 Task: Arrange a 45-minute transportation logistics review for a festival.
Action: Mouse moved to (75, 111)
Screenshot: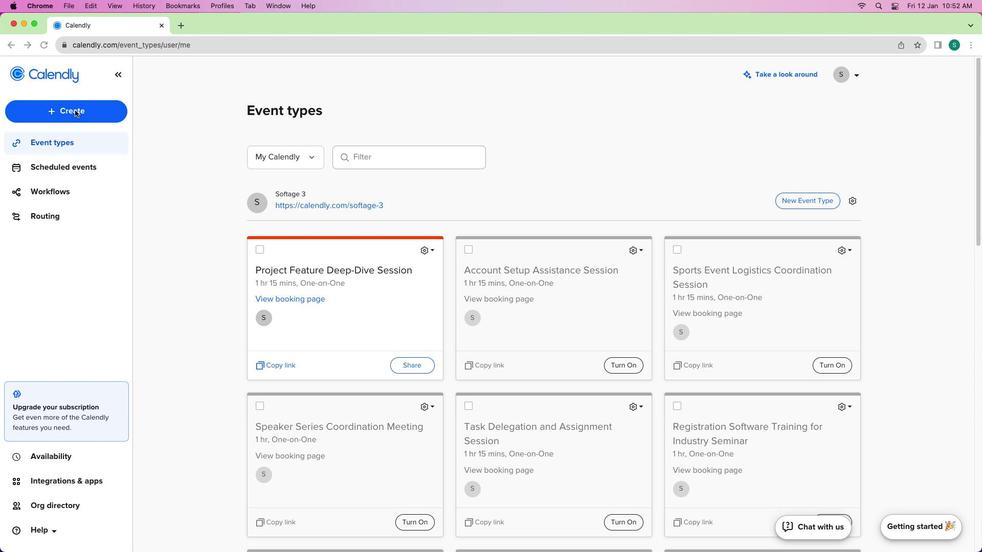 
Action: Mouse pressed left at (75, 111)
Screenshot: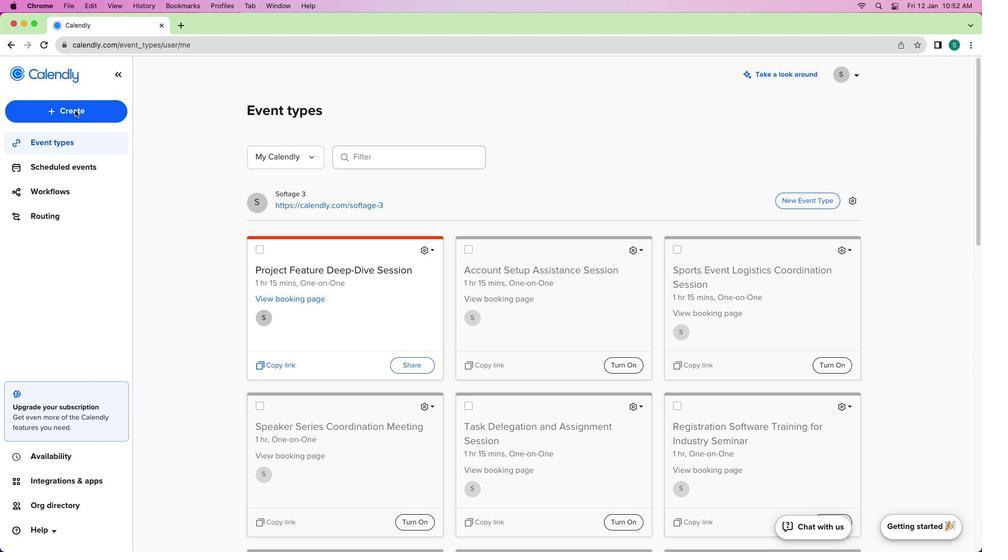 
Action: Mouse moved to (63, 108)
Screenshot: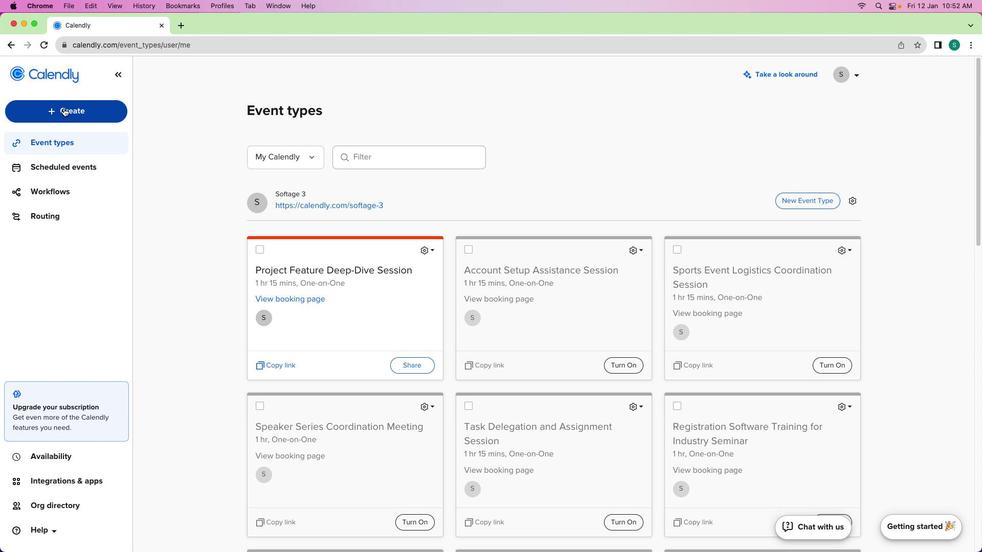 
Action: Mouse pressed left at (63, 108)
Screenshot: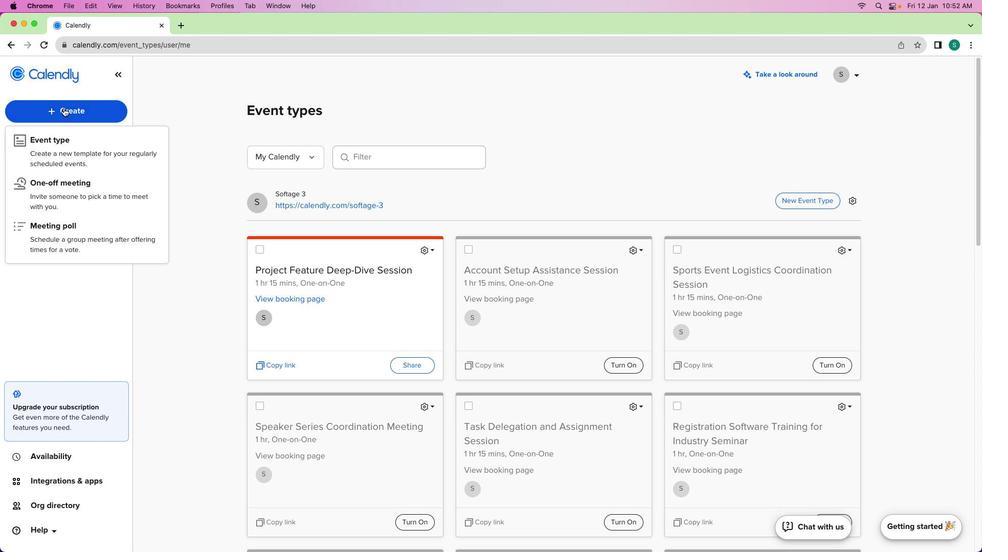 
Action: Mouse moved to (58, 142)
Screenshot: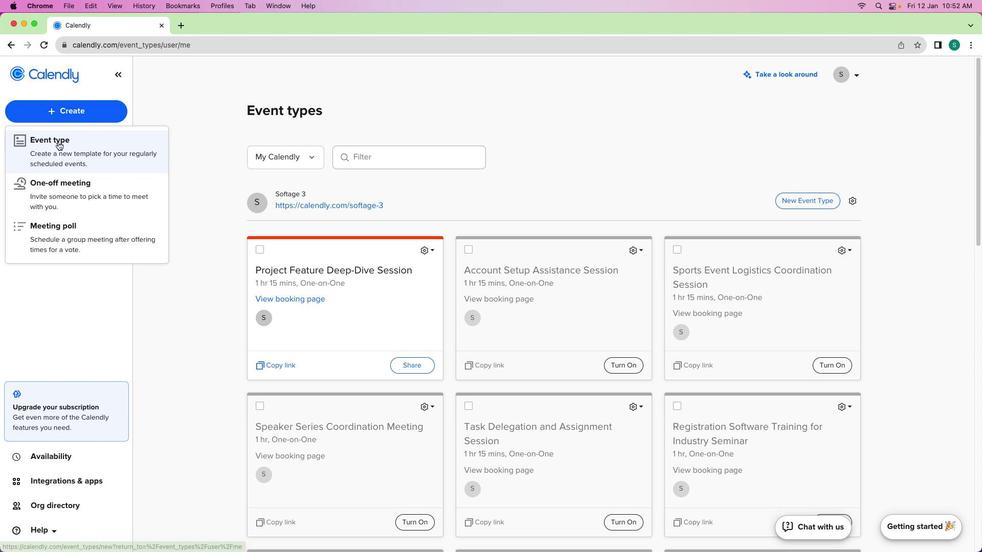 
Action: Mouse pressed left at (58, 142)
Screenshot: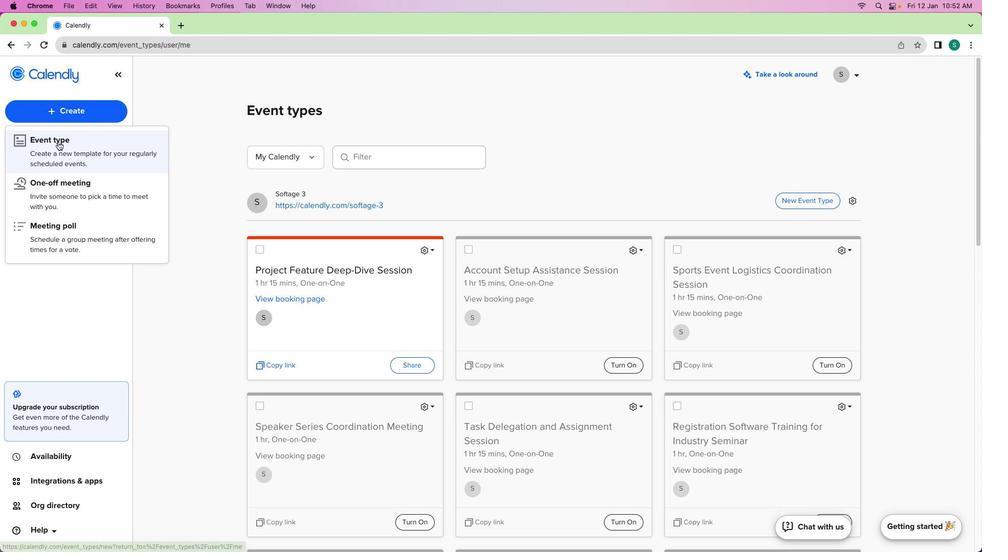 
Action: Mouse moved to (377, 212)
Screenshot: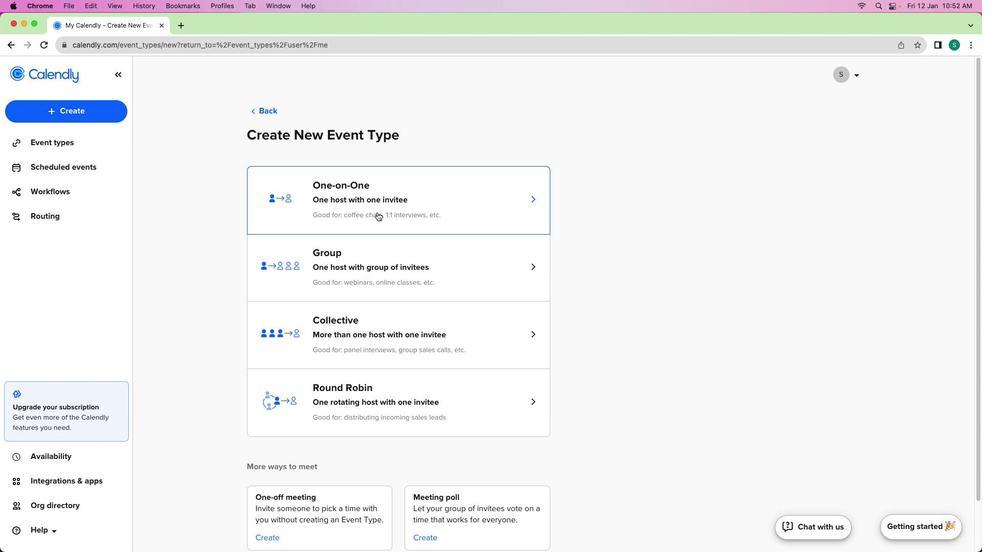 
Action: Mouse pressed left at (377, 212)
Screenshot: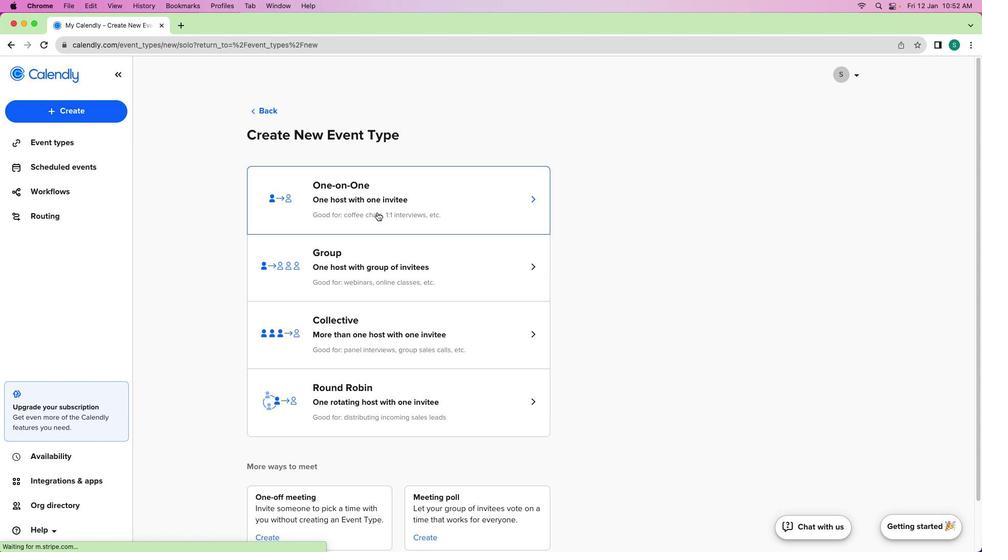 
Action: Mouse moved to (125, 163)
Screenshot: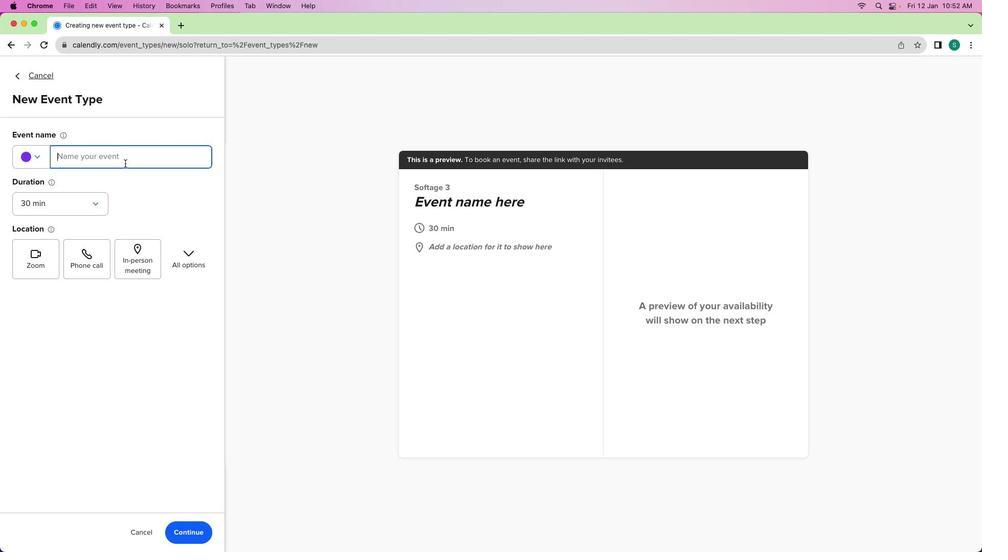 
Action: Mouse pressed left at (125, 163)
Screenshot: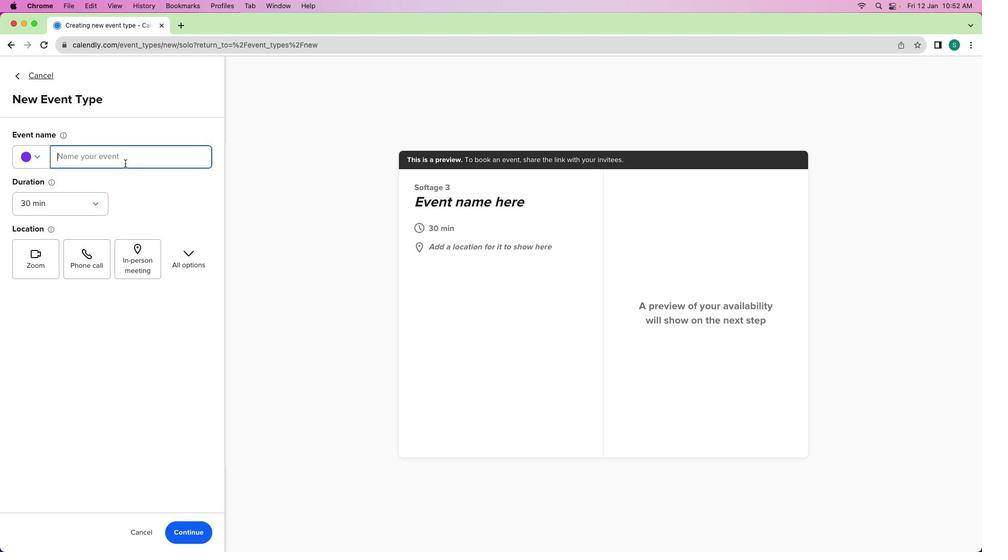 
Action: Mouse moved to (113, 170)
Screenshot: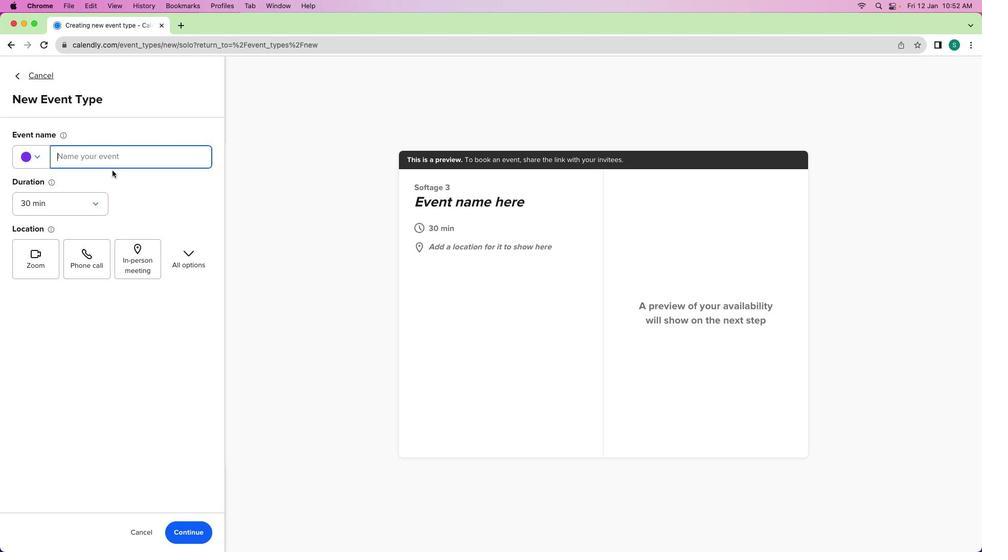 
Action: Key pressed Key.shift'F''e''s''t''i''v''a''l'Key.spaceKey.shiftKey.shift'T''r''a''n''s''p''o''r''t''a''t''i''o''n'Key.spaceKey.shift'L''o''g''i''s''t''i''c''s'Key.spaceKey.shift'R''e''v''i''e''w'
Screenshot: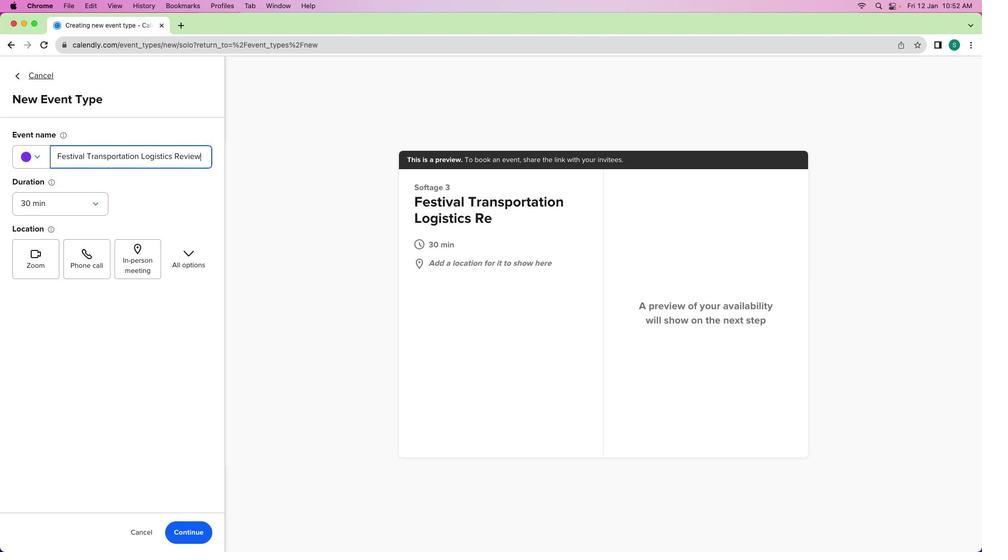 
Action: Mouse moved to (88, 167)
Screenshot: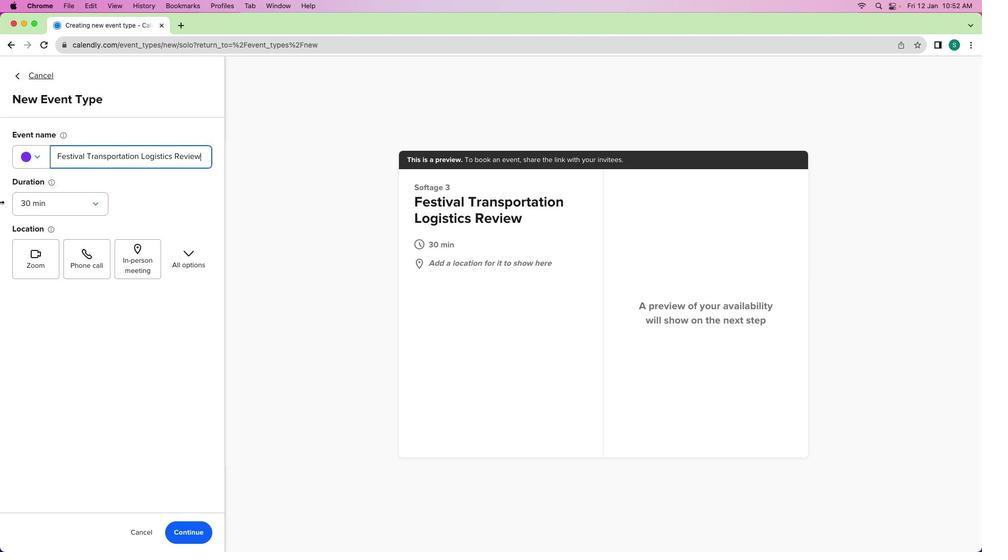 
Action: Mouse scrolled (88, 167) with delta (0, 0)
Screenshot: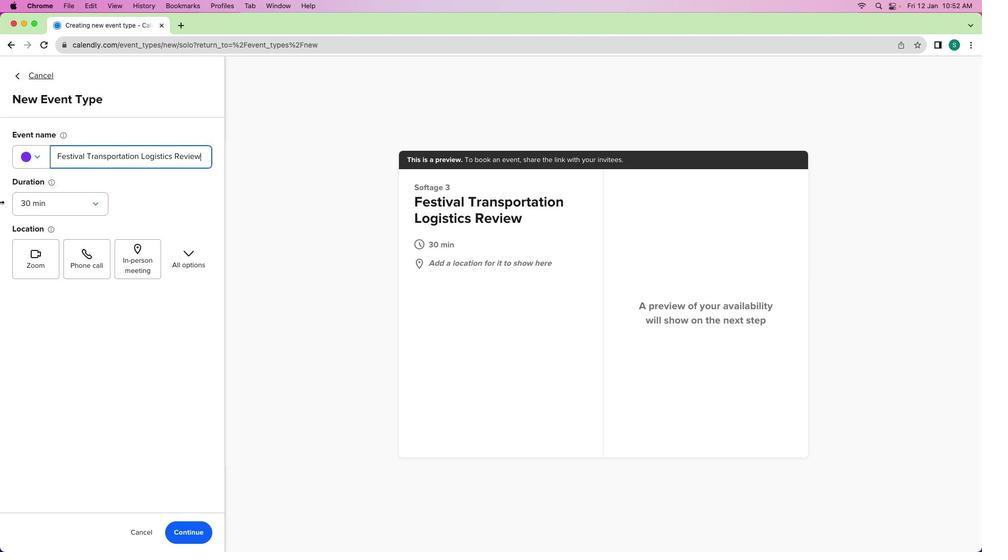 
Action: Mouse moved to (40, 163)
Screenshot: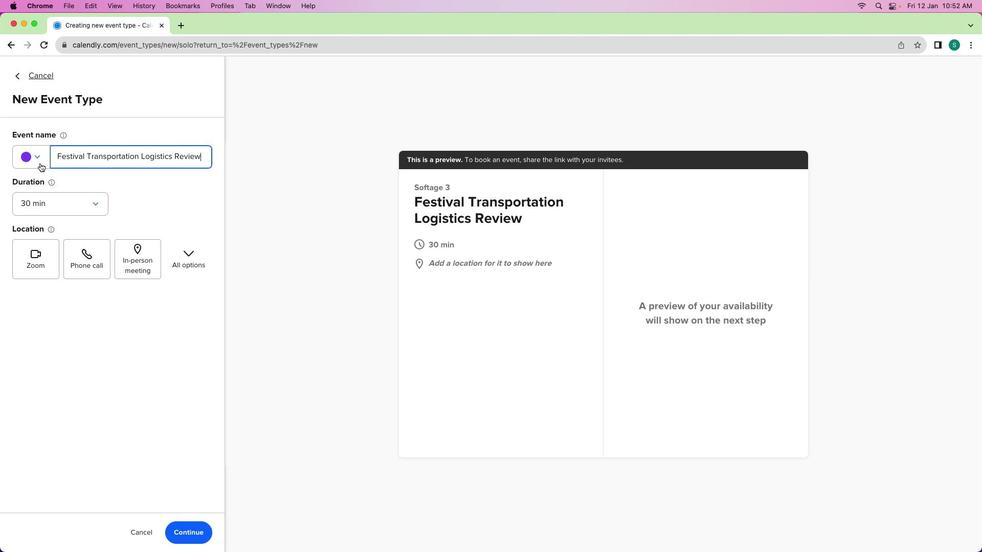 
Action: Mouse pressed left at (40, 163)
Screenshot: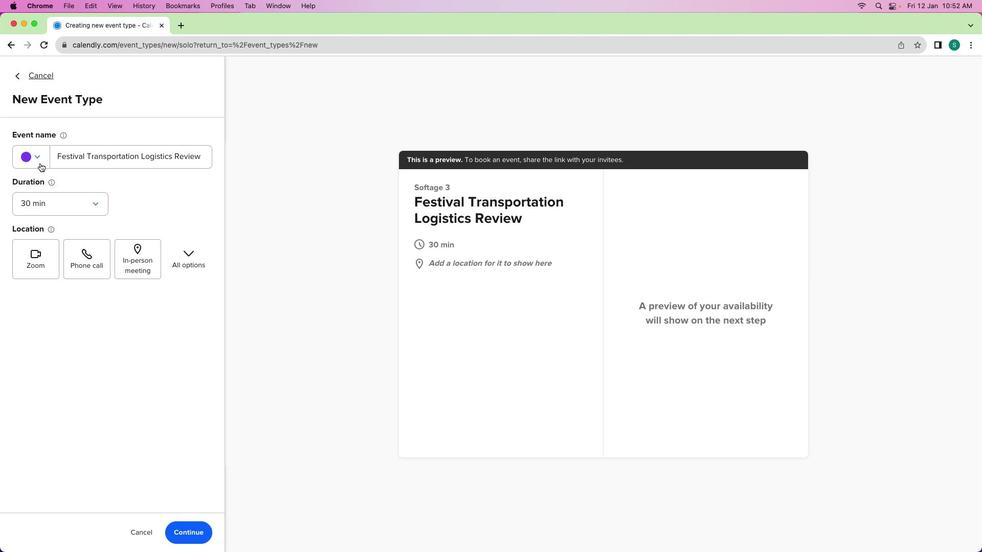 
Action: Mouse moved to (45, 226)
Screenshot: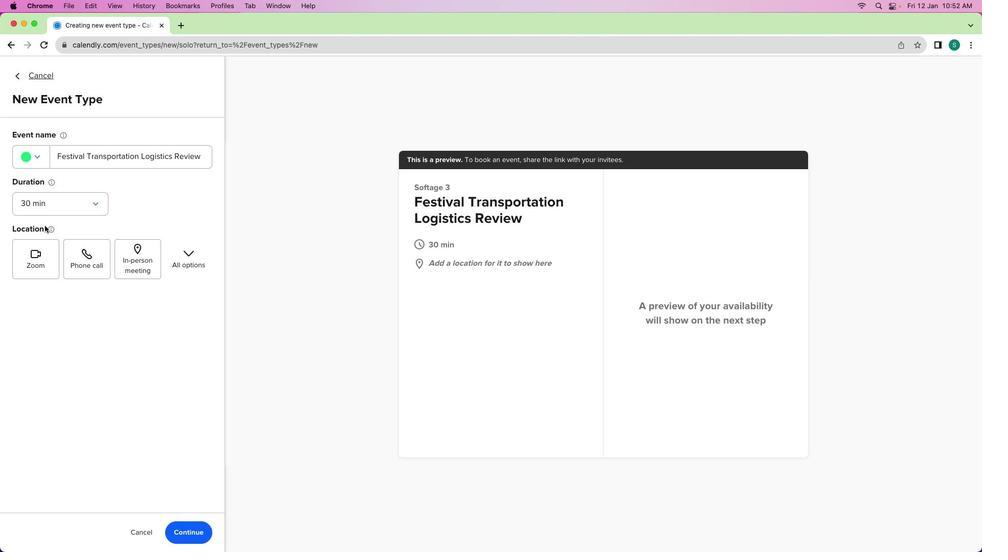 
Action: Mouse pressed left at (45, 226)
Screenshot: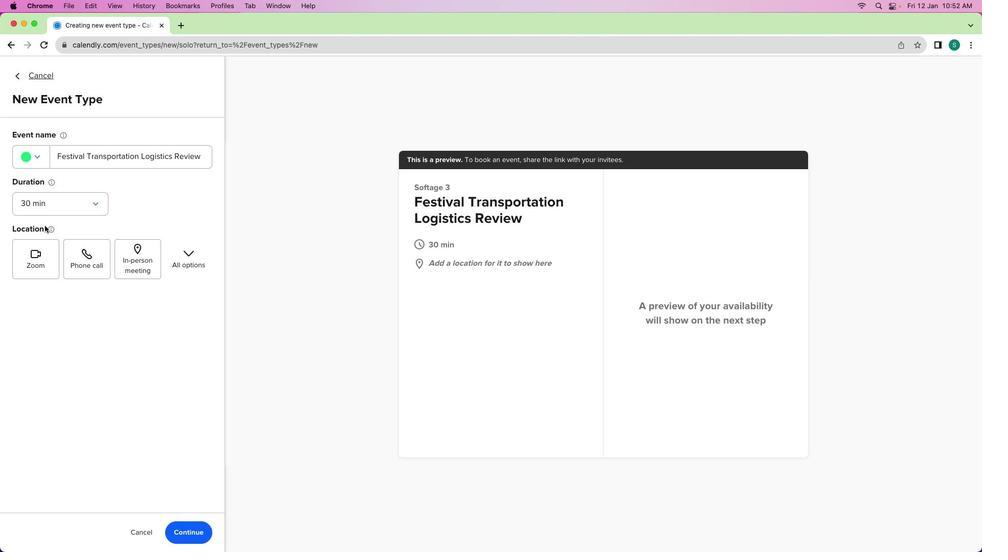 
Action: Mouse moved to (53, 209)
Screenshot: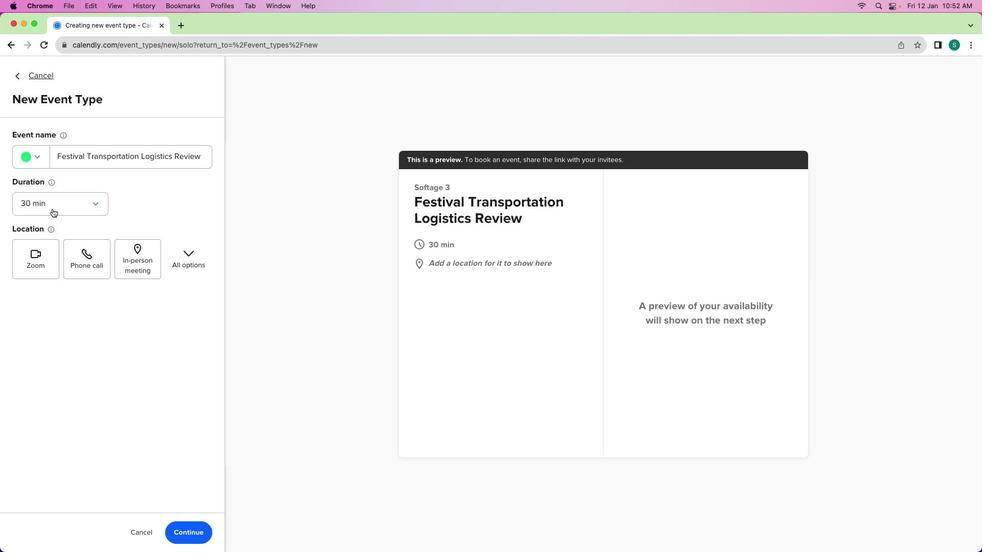 
Action: Mouse pressed left at (53, 209)
Screenshot: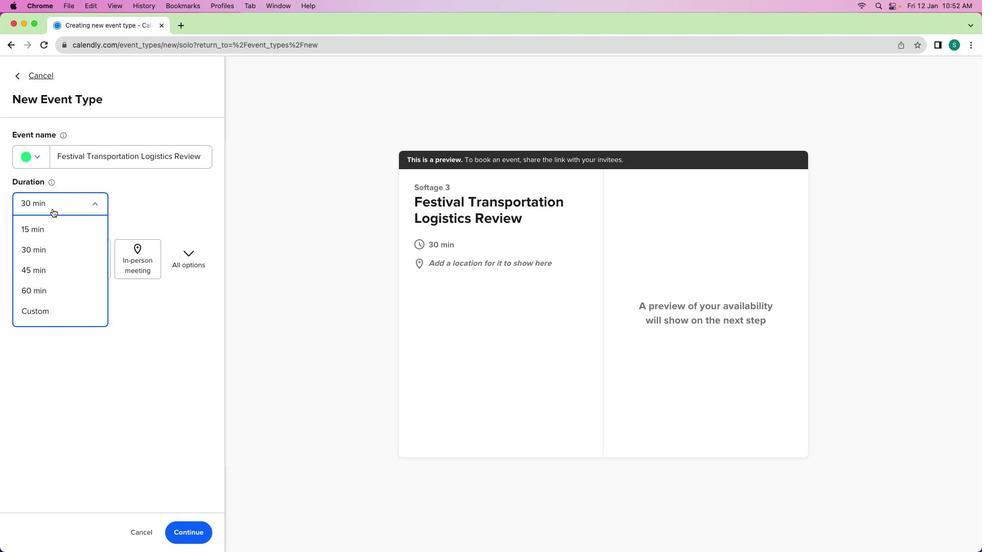 
Action: Mouse moved to (50, 308)
Screenshot: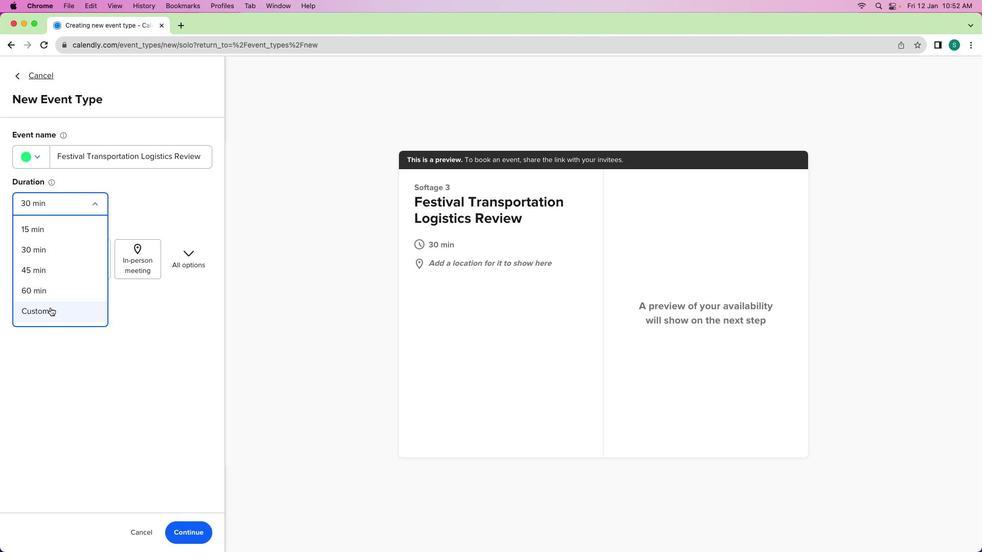
Action: Mouse pressed left at (50, 308)
Screenshot: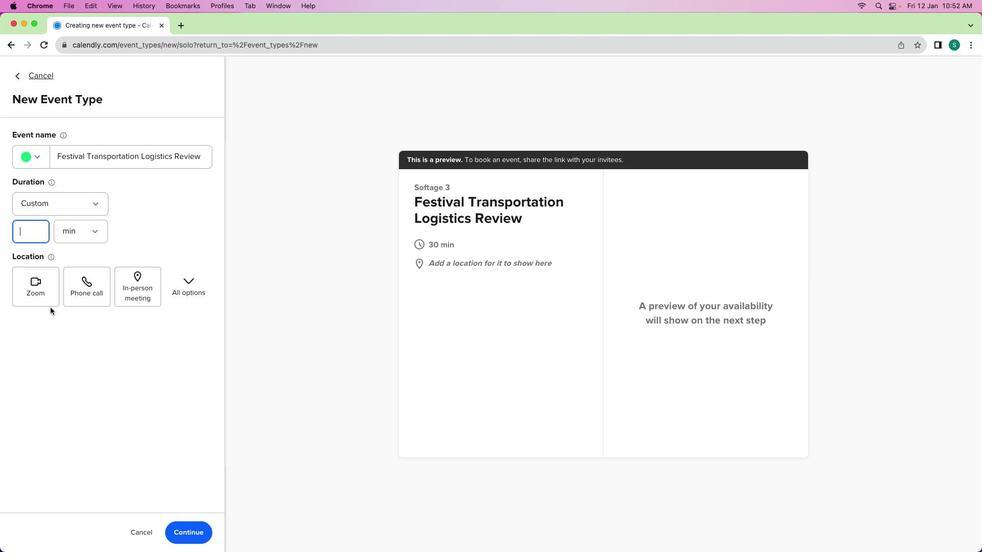 
Action: Mouse moved to (33, 230)
Screenshot: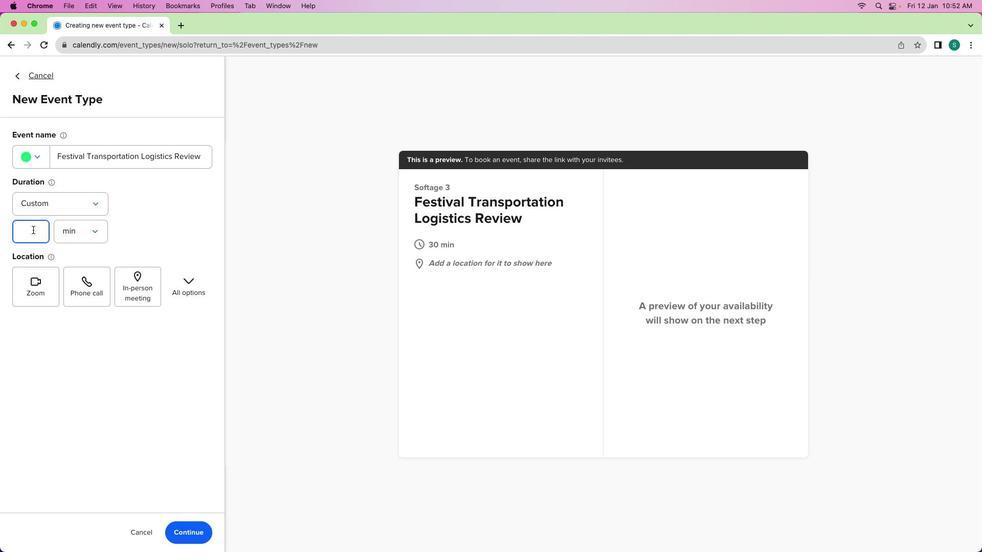 
Action: Key pressed '4''5'
Screenshot: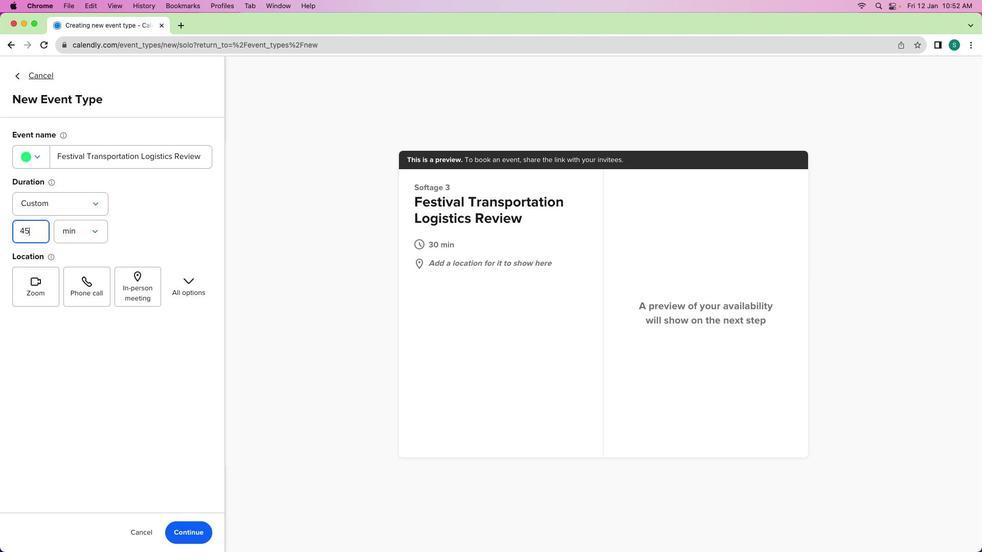 
Action: Mouse moved to (47, 284)
Screenshot: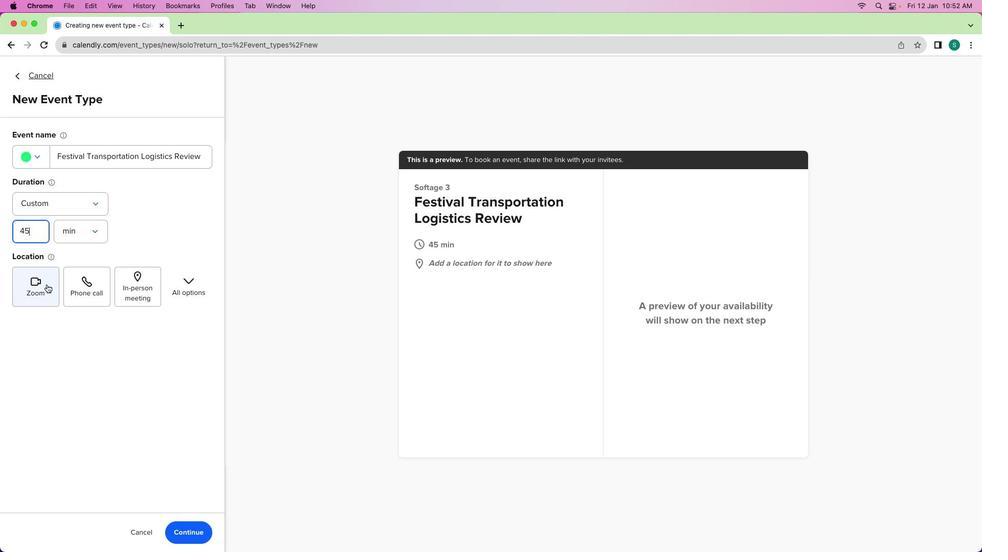 
Action: Mouse pressed left at (47, 284)
Screenshot: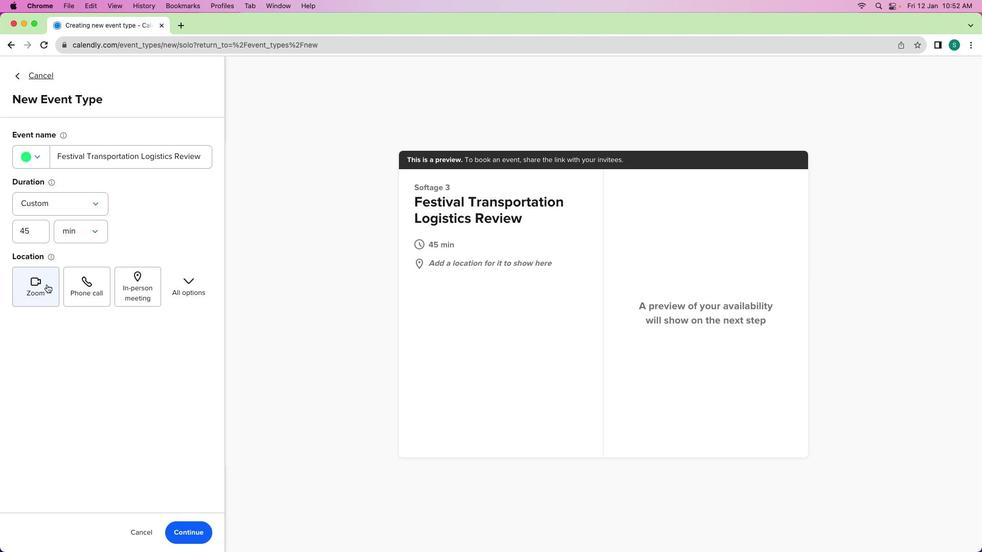 
Action: Mouse moved to (196, 536)
Screenshot: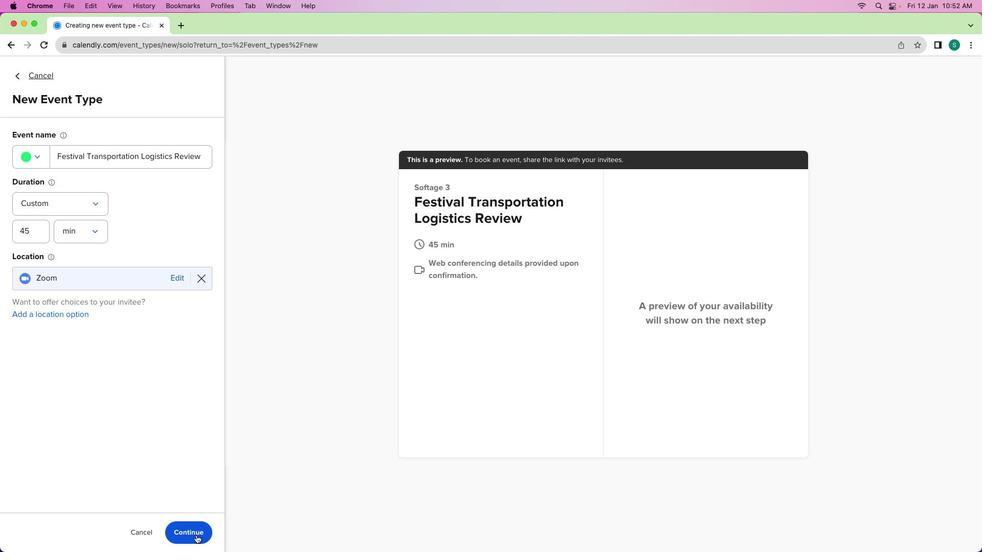 
Action: Mouse pressed left at (196, 536)
Screenshot: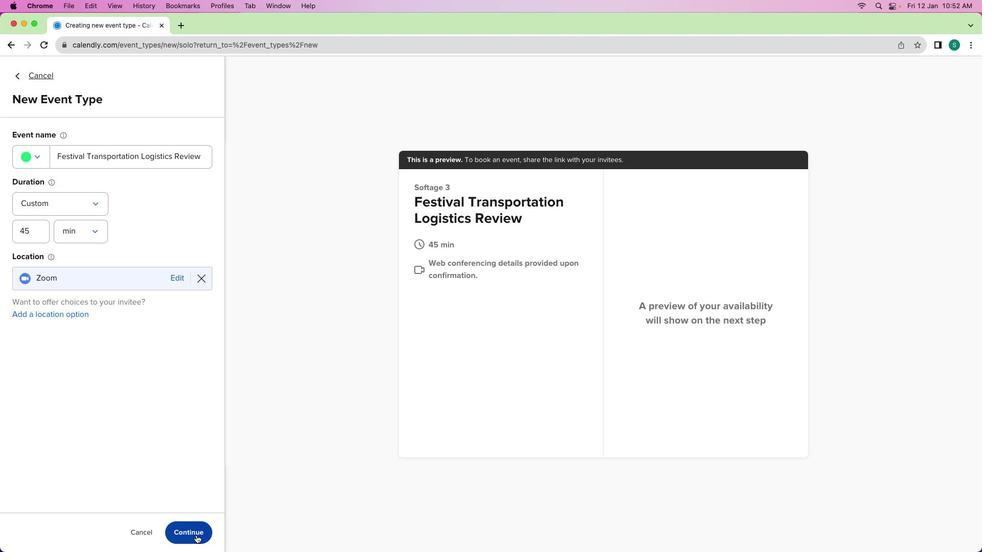 
Action: Mouse moved to (164, 183)
Screenshot: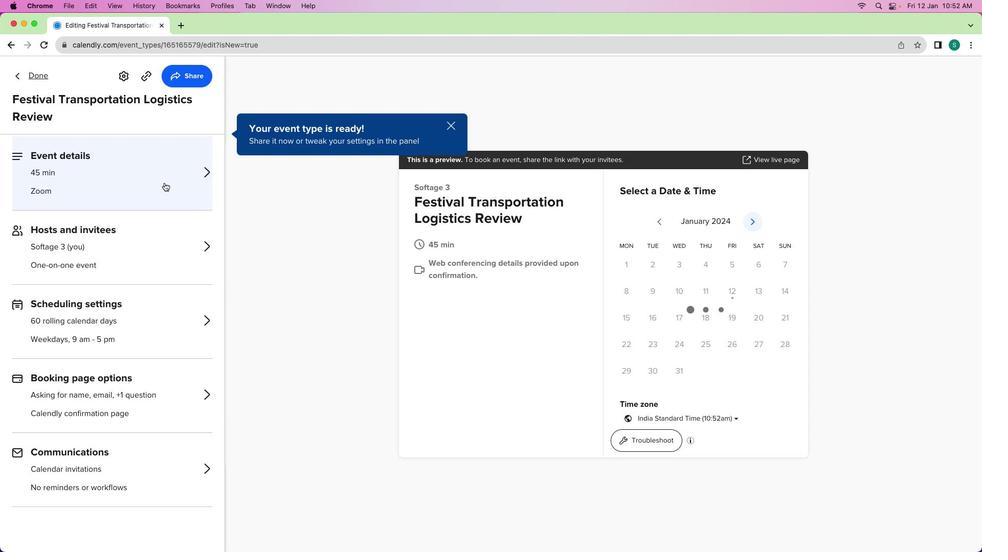 
Action: Mouse pressed left at (164, 183)
Screenshot: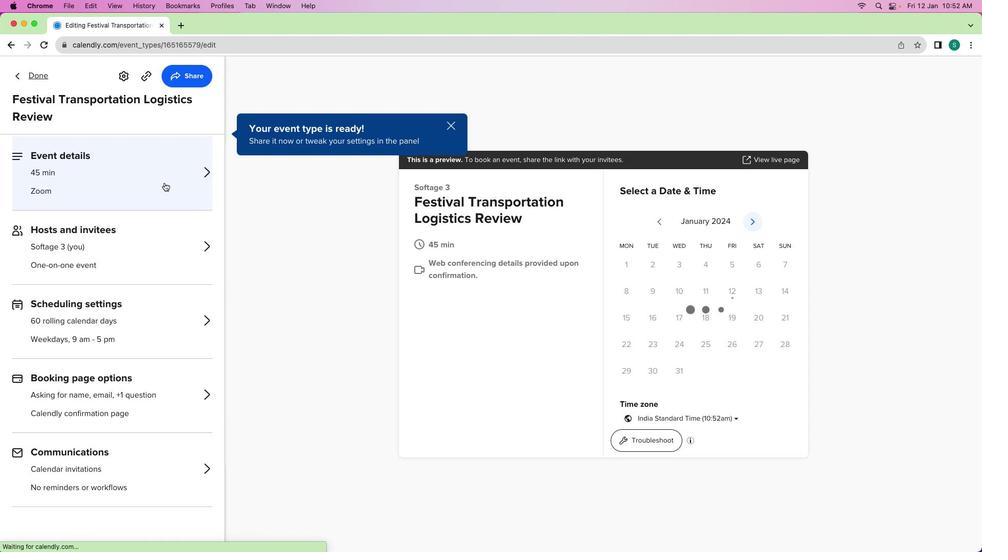 
Action: Mouse moved to (119, 361)
Screenshot: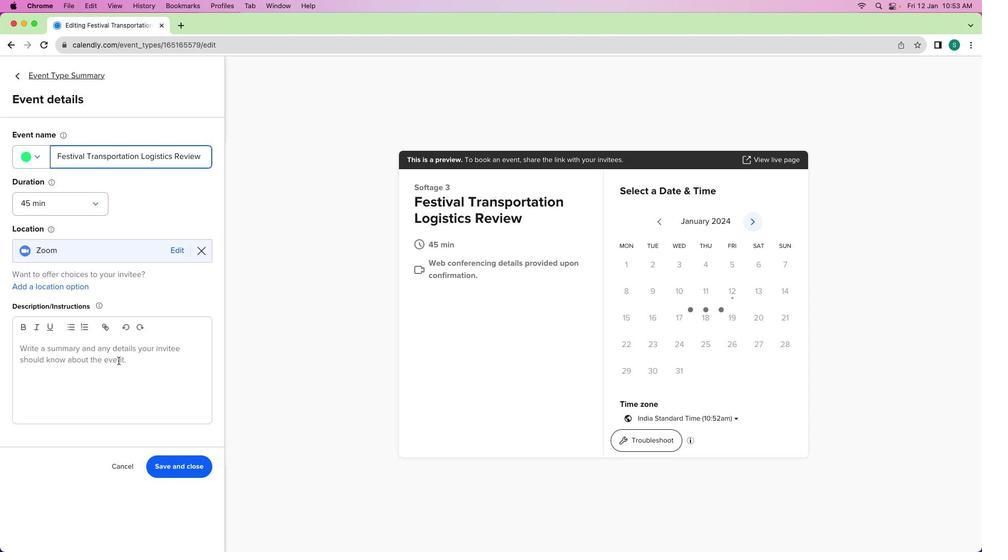
Action: Mouse pressed left at (119, 361)
Screenshot: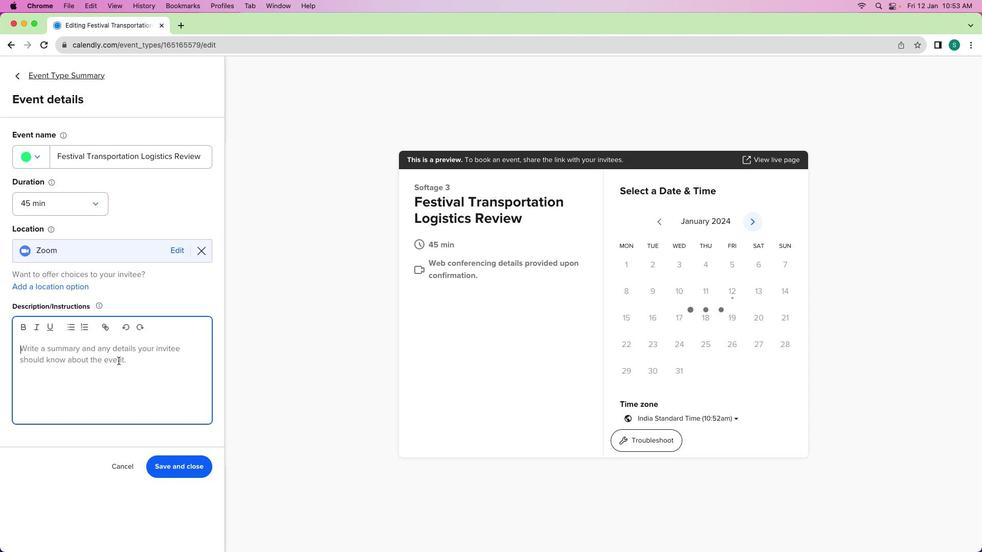 
Action: Key pressed Key.shift'H''i'Key.spaceKey.shift'T''e'Key.backspaceKey.backspace't''e''a''m'','Key.enterKey.shift'T''o'Key.space'e''n''s''u''r''e'Key.space's''e''a''m''l''e''s''s'Key.space't''r''a''n''s''p''o''t''a'Key.leftKey.left'r'Key.down't''i''o''n'Key.space'l''o''g''i''s''t''i''c''s'Key.space'f''o''r'Key.space'o''u''r'Key.space'u''p''c''o''m''i''n''g'Key.space'f''r'Key.backspace'e''s''t''i''v''a''l'','Key.spaceKey.shift'I'"'"'v''e'Key.space's''c''h''e''d''u''l''e''d'Key.space'a'Key.space'4''5''-''m''i''n''u''t''e'Key.space'r''e''v''i''e''w'Key.space's''e''s''s''i''o''n''.'Key.spaceKey.shift'L''e''t'';'Key.backspace"'"'s'Key.space'g''o'Key.space'o''v''e''r'Key.space't''h''e'Key.space'd''e''t''a''i''l''s'','Key.space'i''d''e''n''t''i''f''y'Key.space'a''n''d'Key.backspace'y'Key.space'p''o''t''e''n''t''i''a'';'Key.backspace'l'Key.space'c''h''a''l''l''e''n''g''e''s'','Key.space'a''n''d'Key.space'r''e''f''i''n''e'Key.space'o''u''r'Key.space'p''l''a''n''.'Key.enterKey.shift'L''o''o''k''i''n''g'Key.space'f''o''r''w''a''r''t''d'Key.backspaceKey.backspace'd'Key.space't''o'Key.space'a'Key.space's''m''p'Key.backspace'o''o''t''h'Key.space'a''n''d'Key.space'w''e''l''l''-''p''l'Key.backspaceKey.backspace'c''o''o''r''d''i''n''a''t''d'Key.spaceKey.leftKey.left'e'Key.down'f''e''s''t''i''v''a''l'Key.shift_r'!'Key.enterKey.enterKey.shift'B''e''s''t'Key.space'r''e''g''a''r''d''s'','Key.enterKey.shift'S''o''f''t'Key.shift'A''g''e'
Screenshot: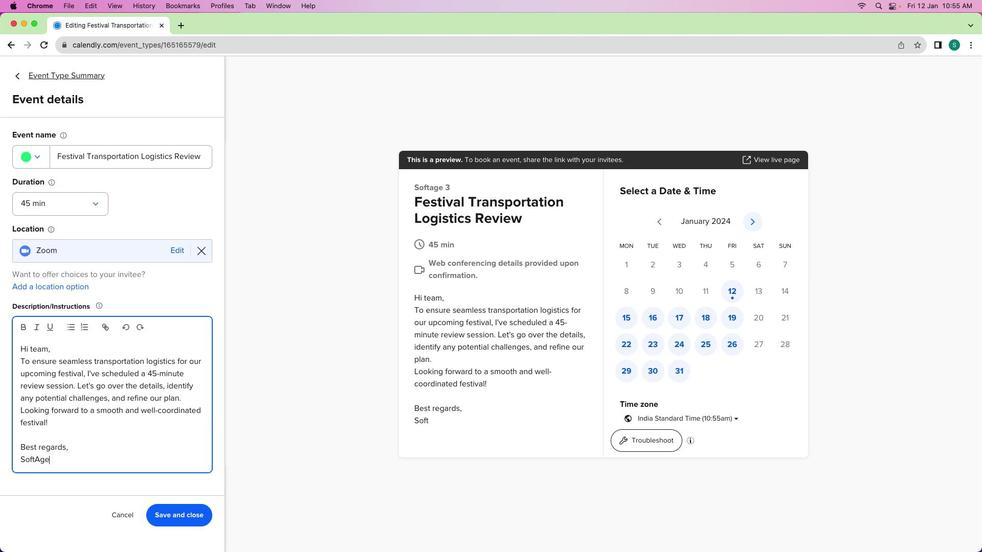 
Action: Mouse moved to (187, 519)
Screenshot: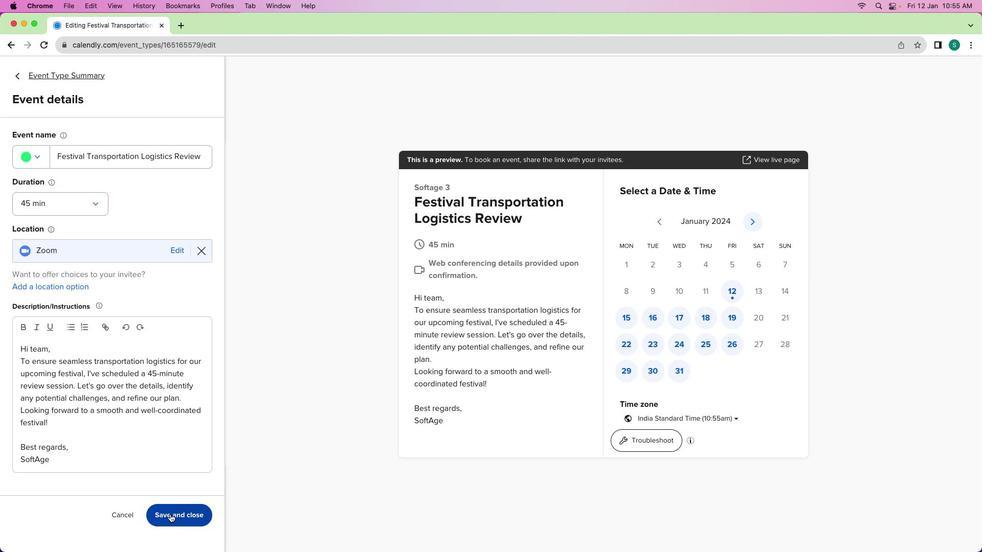 
Action: Mouse pressed left at (187, 519)
Screenshot: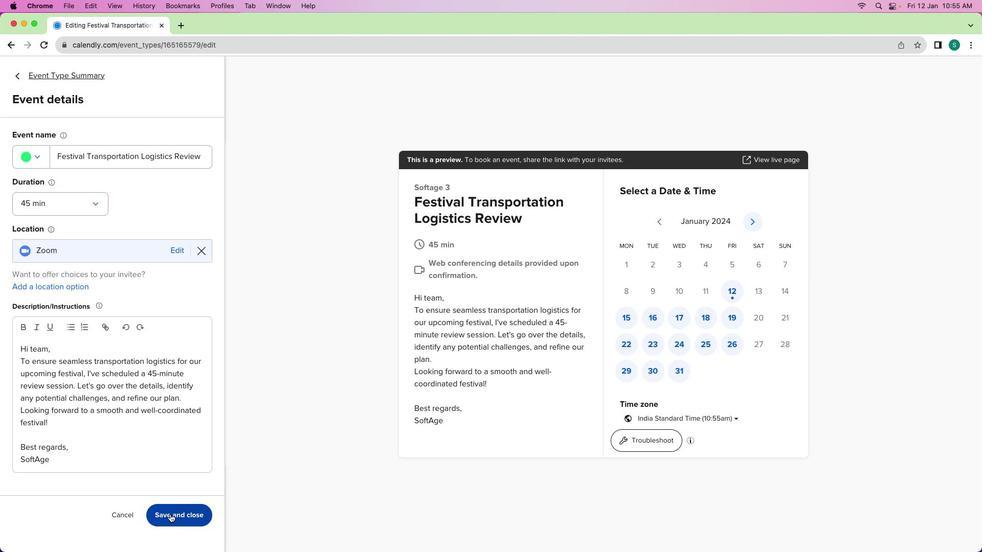 
Action: Mouse moved to (85, 321)
Screenshot: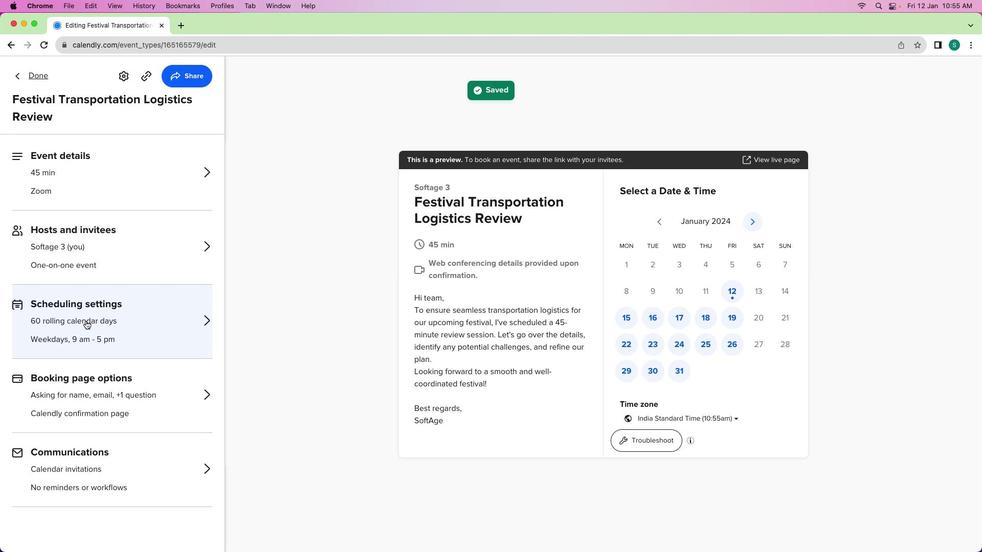 
Action: Mouse pressed left at (85, 321)
Screenshot: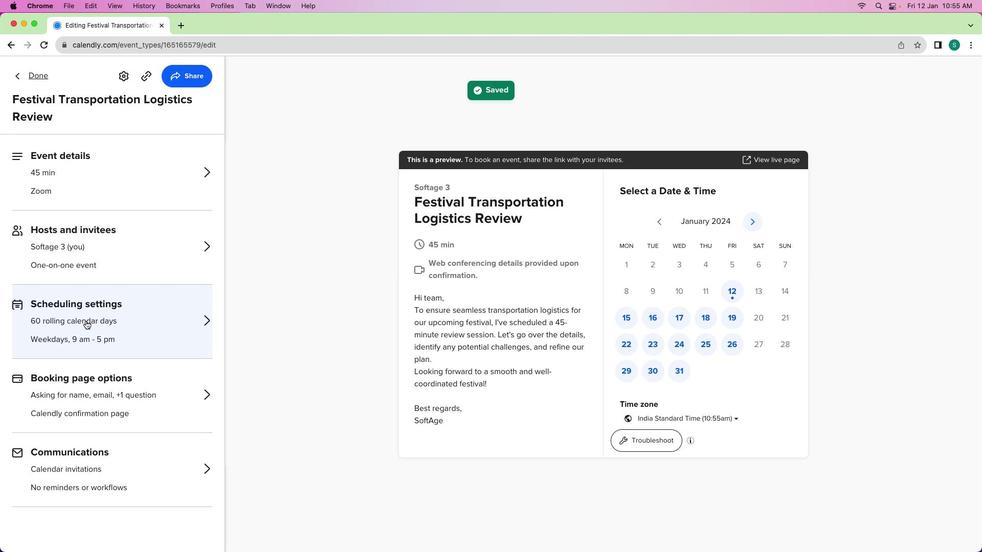 
Action: Mouse moved to (188, 381)
Screenshot: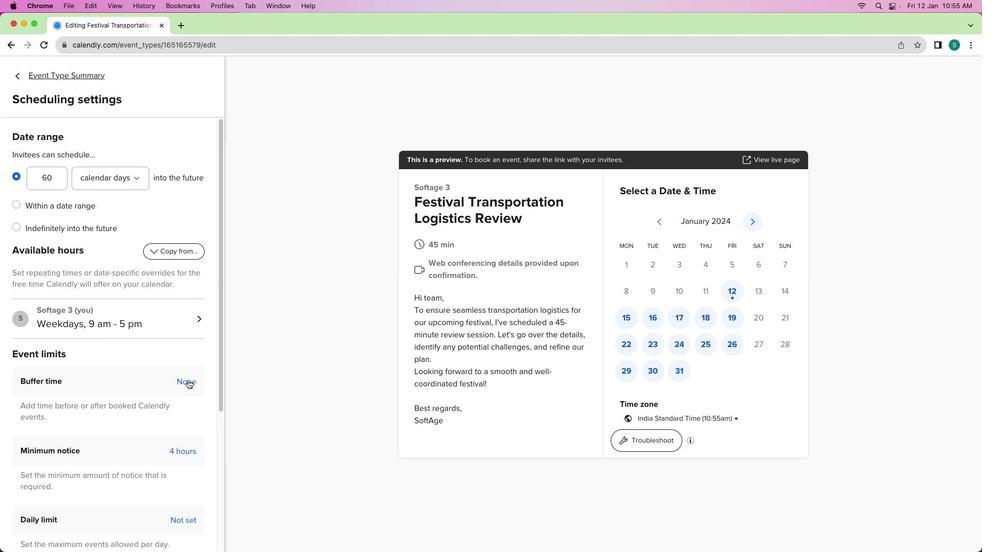 
Action: Mouse pressed left at (188, 381)
Screenshot: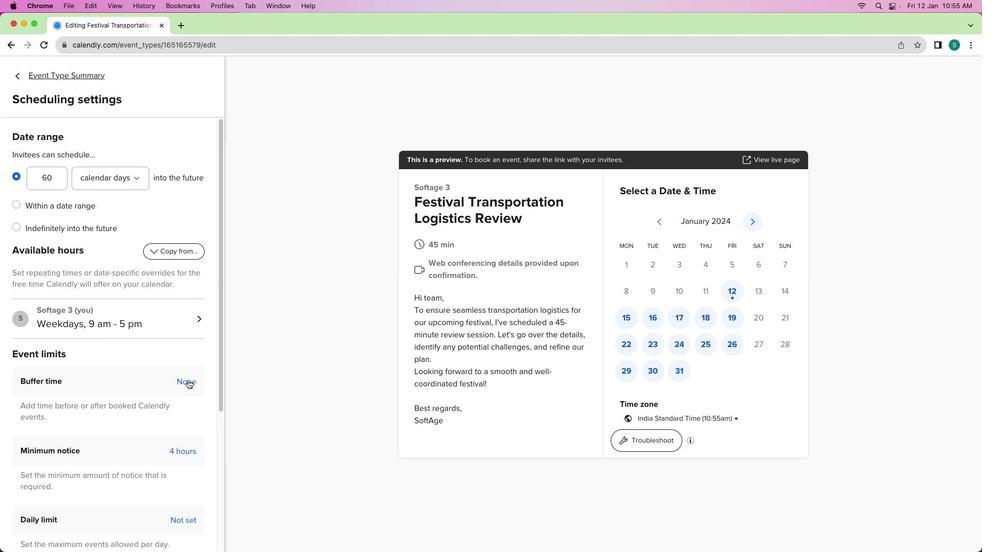 
Action: Mouse moved to (129, 410)
Screenshot: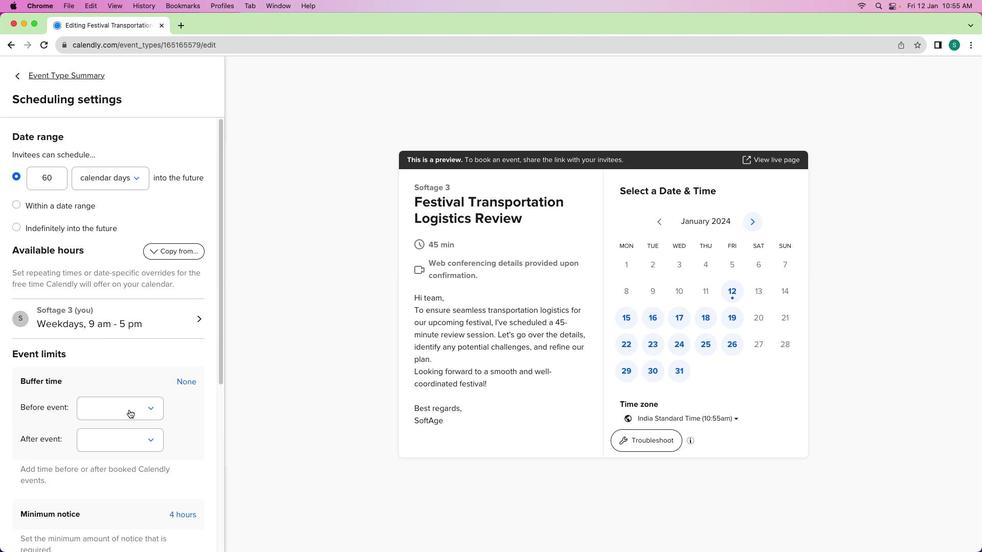 
Action: Mouse pressed left at (129, 410)
Screenshot: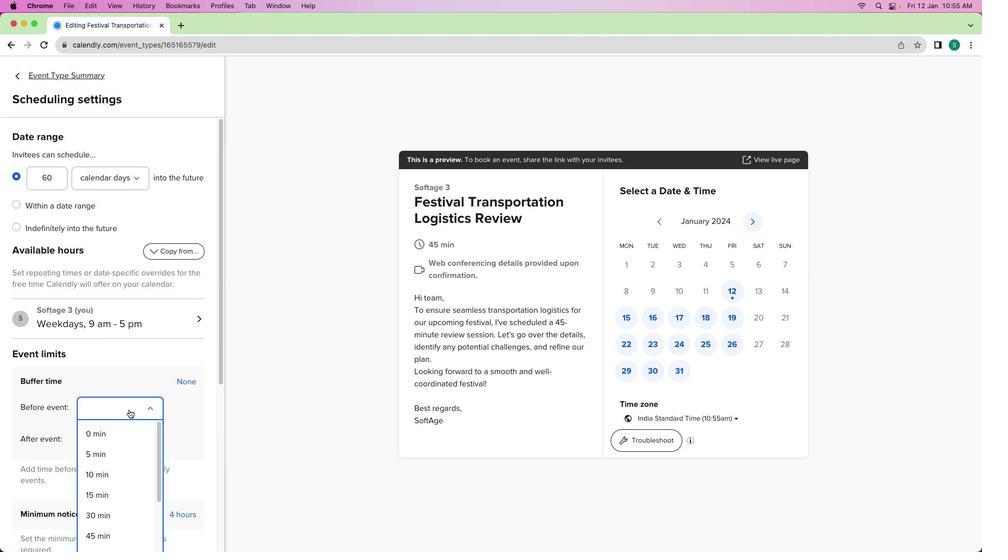 
Action: Mouse moved to (102, 492)
Screenshot: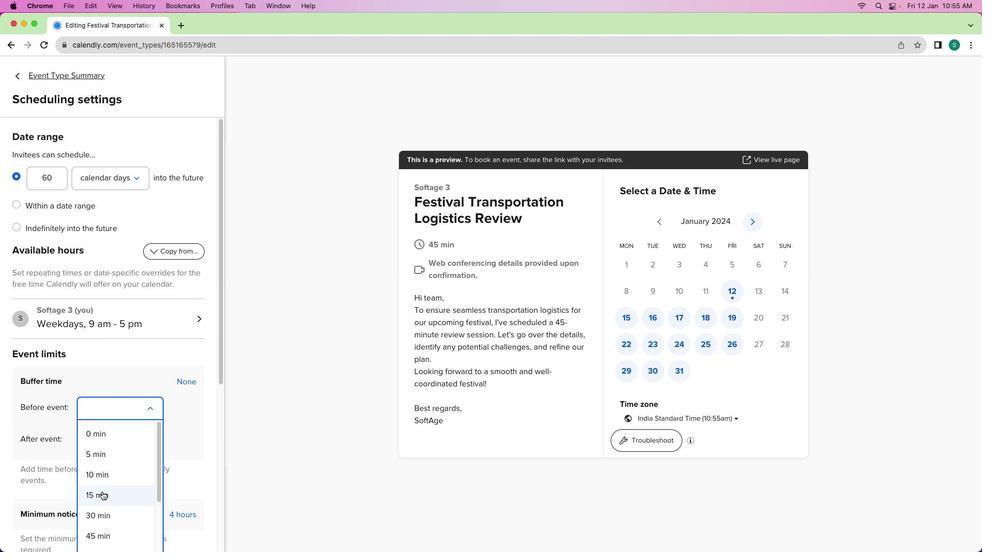 
Action: Mouse pressed left at (102, 492)
Screenshot: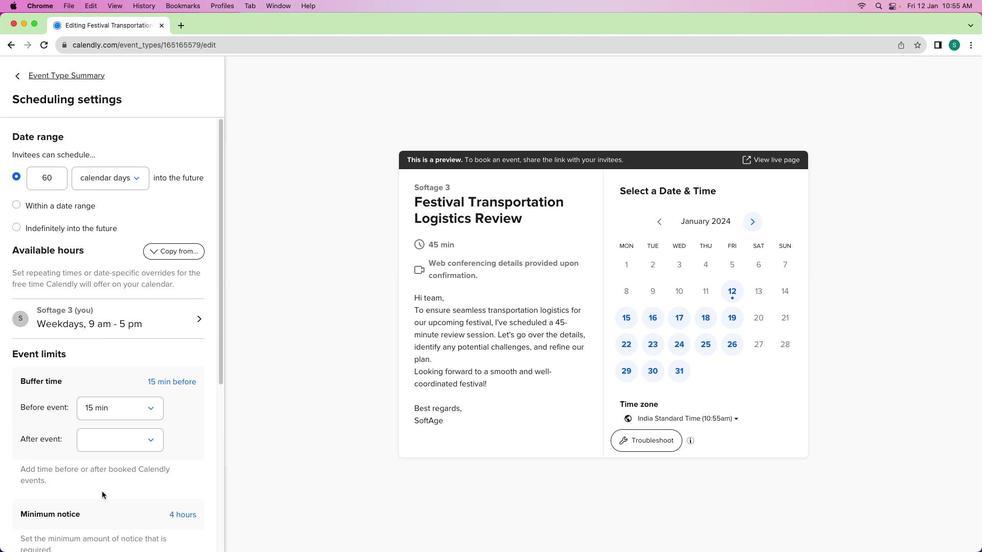 
Action: Mouse moved to (144, 447)
Screenshot: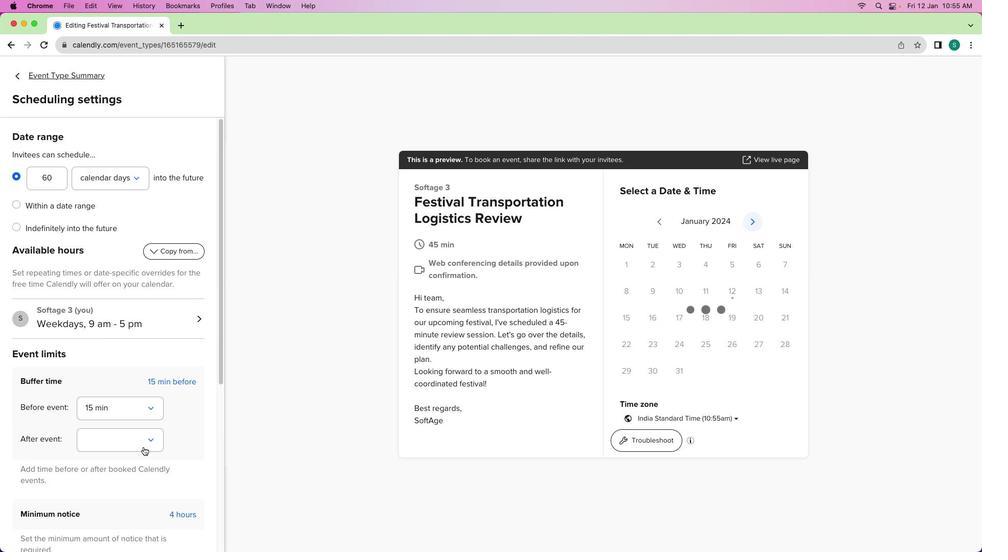 
Action: Mouse pressed left at (144, 447)
Screenshot: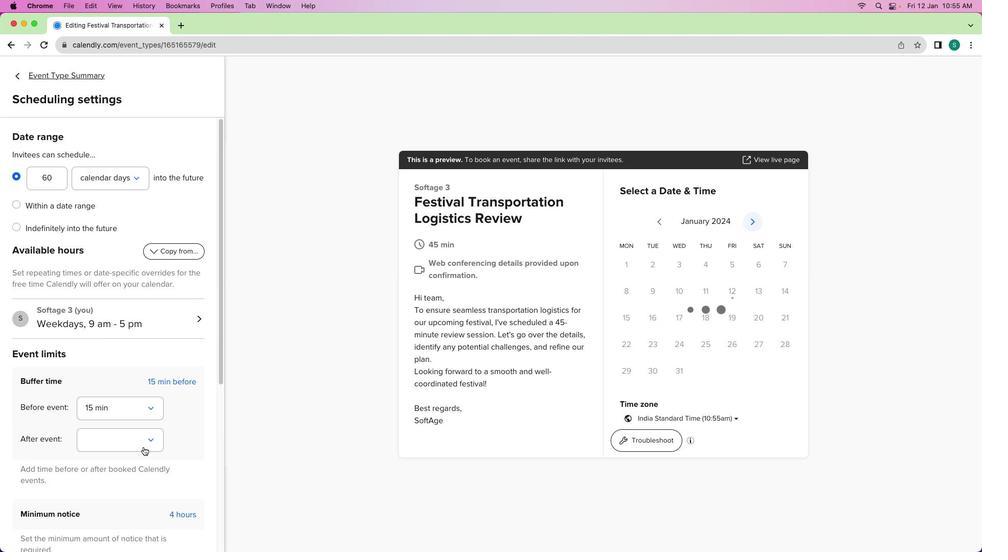 
Action: Mouse moved to (117, 484)
Screenshot: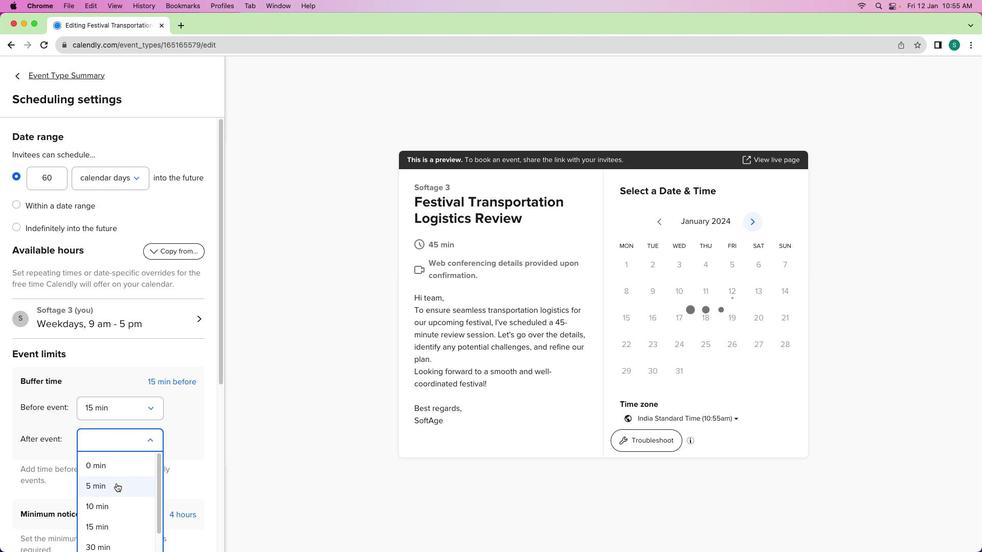 
Action: Mouse pressed left at (117, 484)
Screenshot: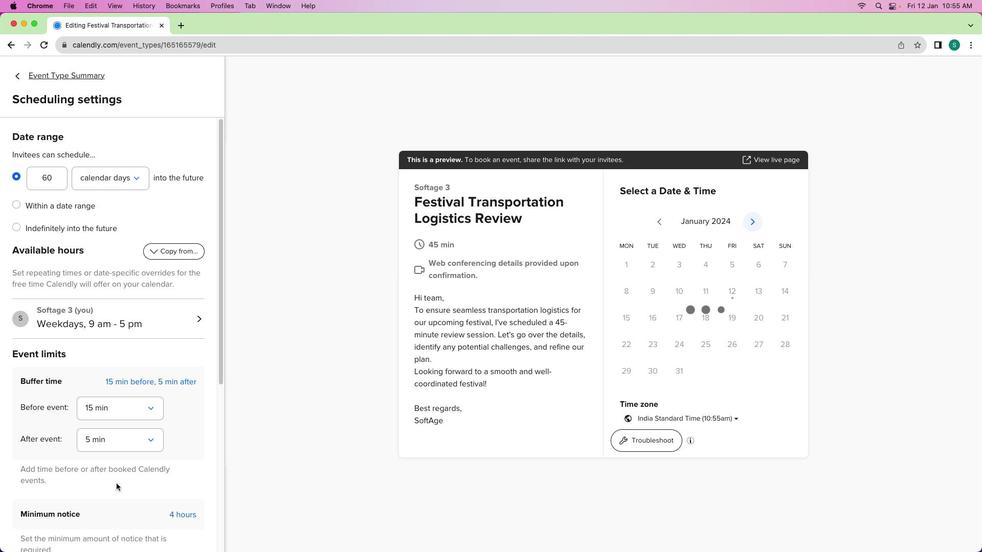 
Action: Mouse moved to (117, 482)
Screenshot: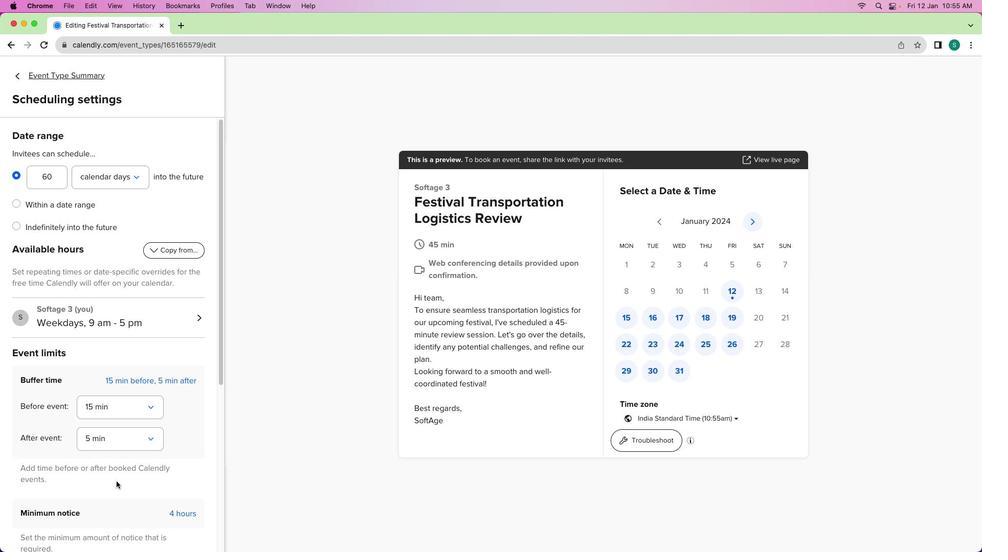
Action: Mouse scrolled (117, 482) with delta (0, 0)
Screenshot: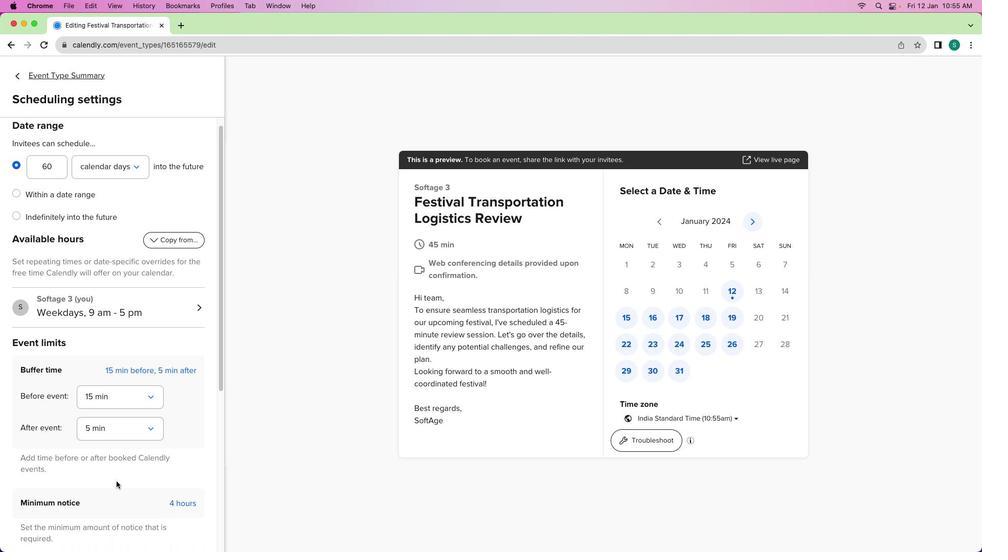 
Action: Mouse scrolled (117, 482) with delta (0, 0)
Screenshot: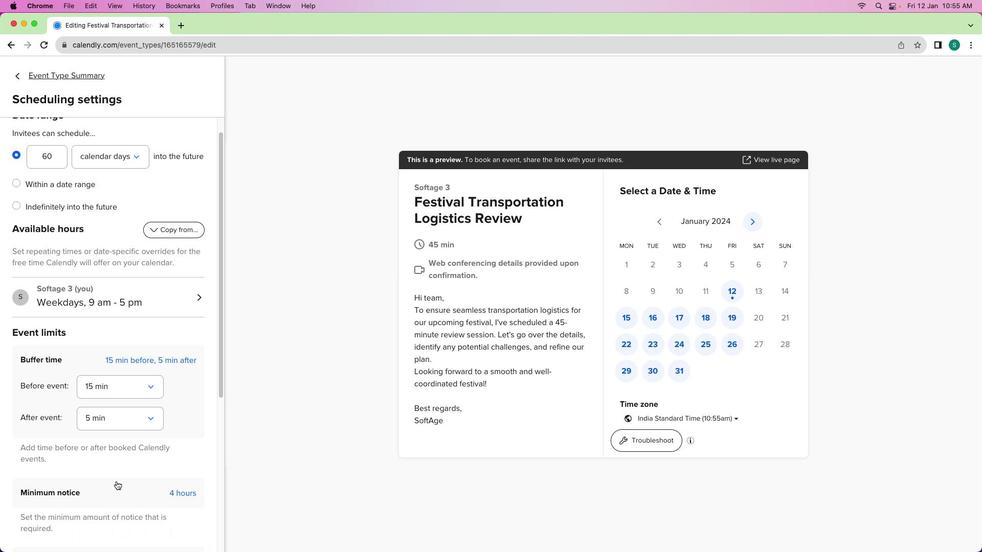 
Action: Mouse scrolled (117, 482) with delta (0, 0)
Screenshot: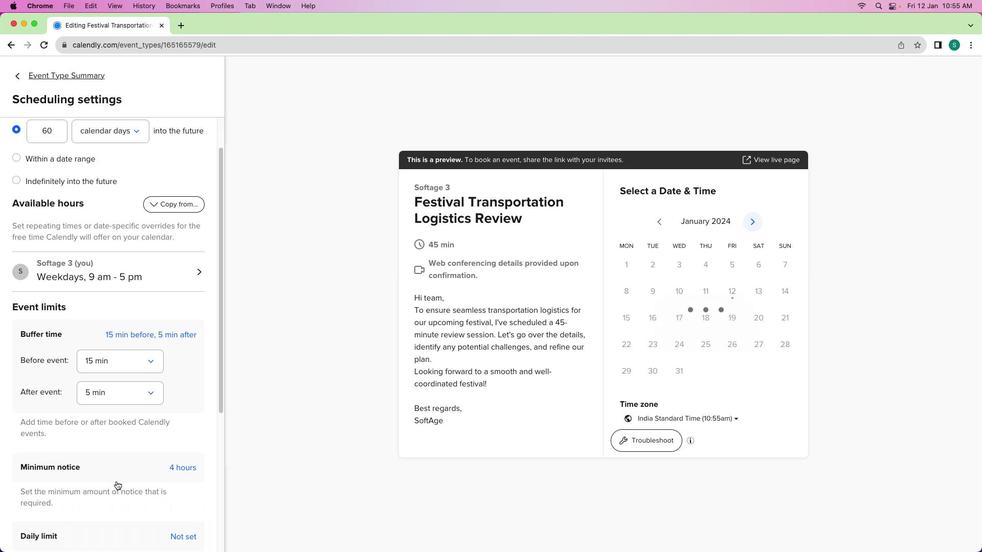 
Action: Mouse scrolled (117, 482) with delta (0, 0)
Screenshot: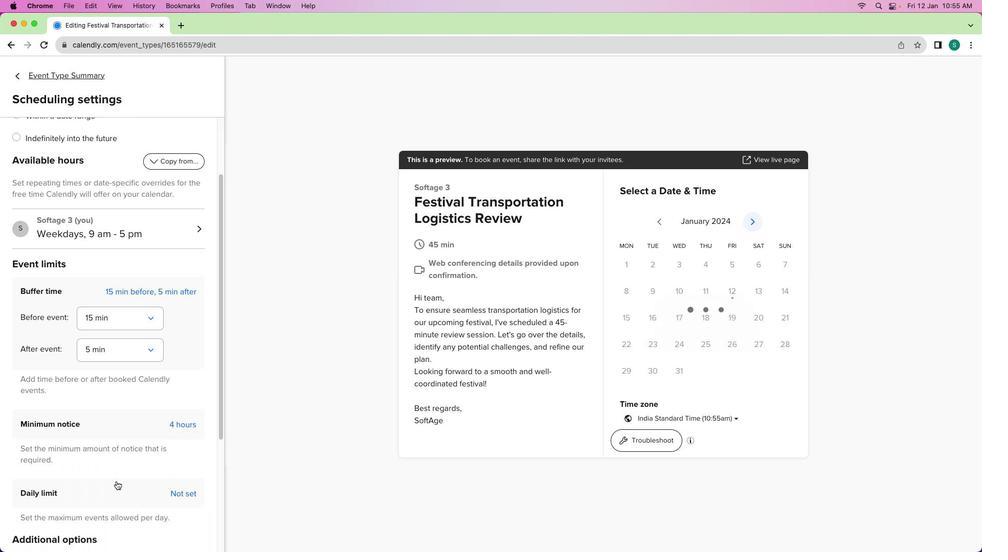 
Action: Mouse scrolled (117, 482) with delta (0, 0)
Screenshot: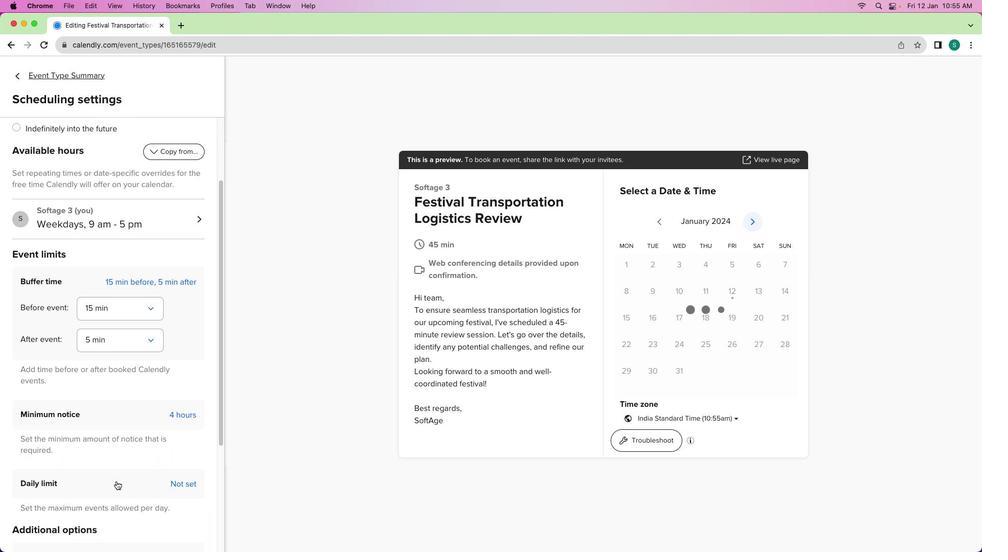 
Action: Mouse scrolled (117, 482) with delta (0, 0)
Screenshot: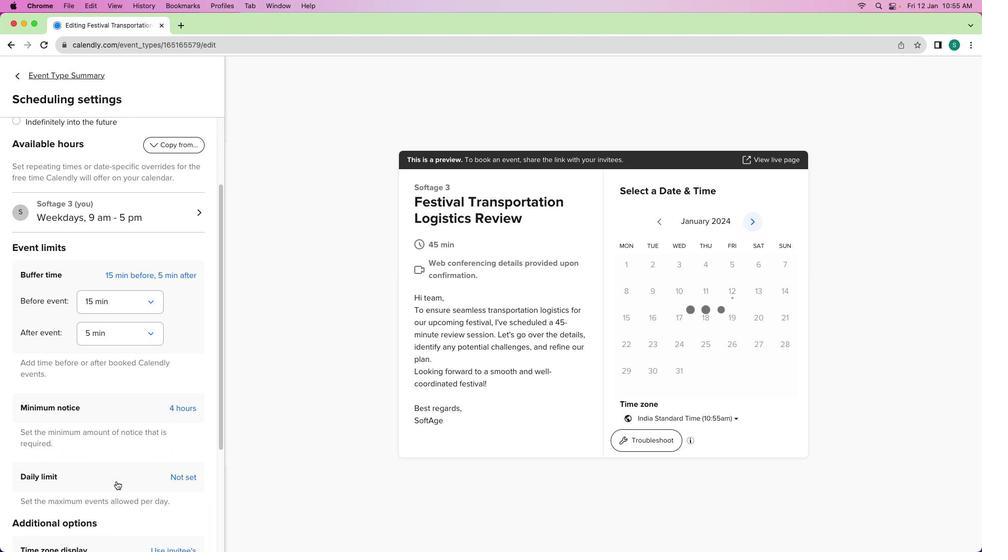 
Action: Mouse moved to (172, 408)
Screenshot: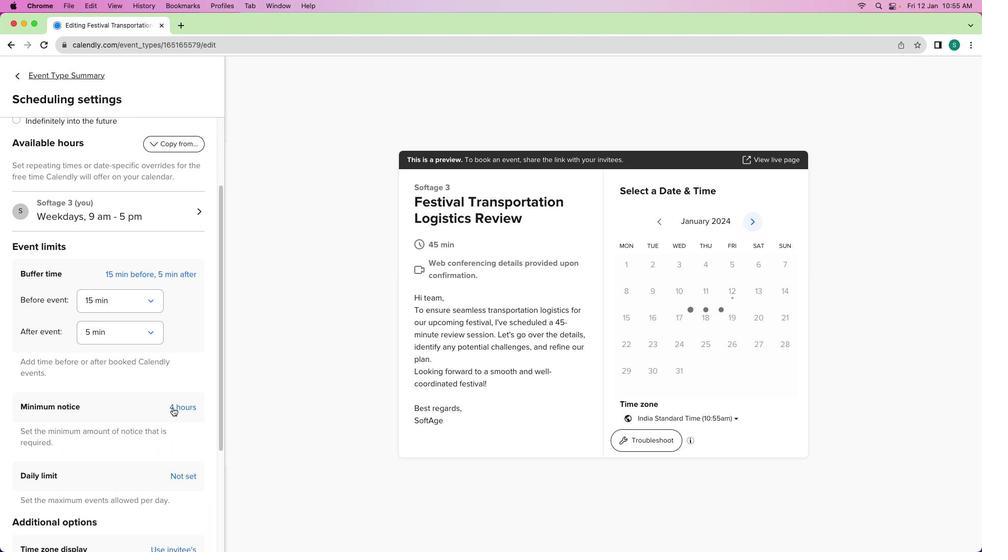 
Action: Mouse pressed left at (172, 408)
Screenshot: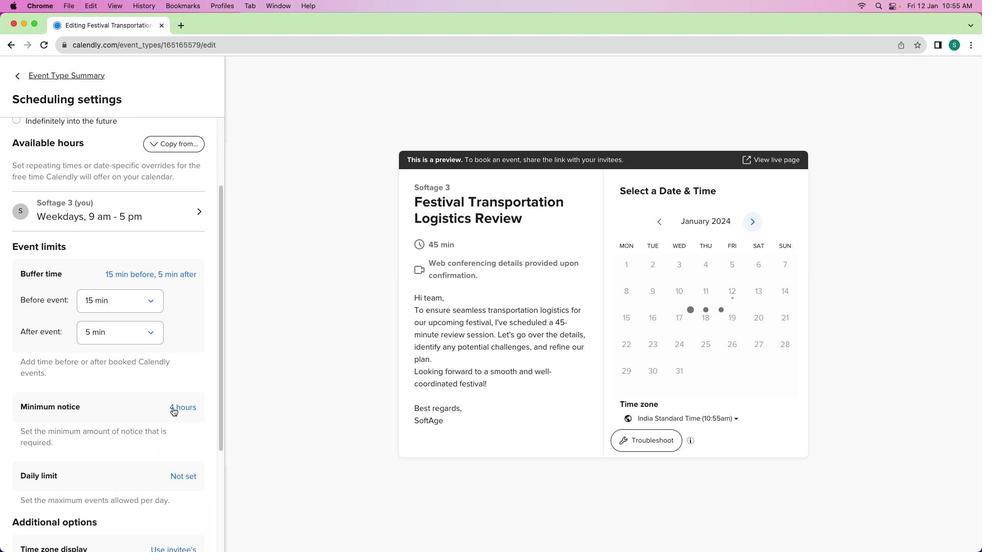 
Action: Mouse moved to (47, 386)
Screenshot: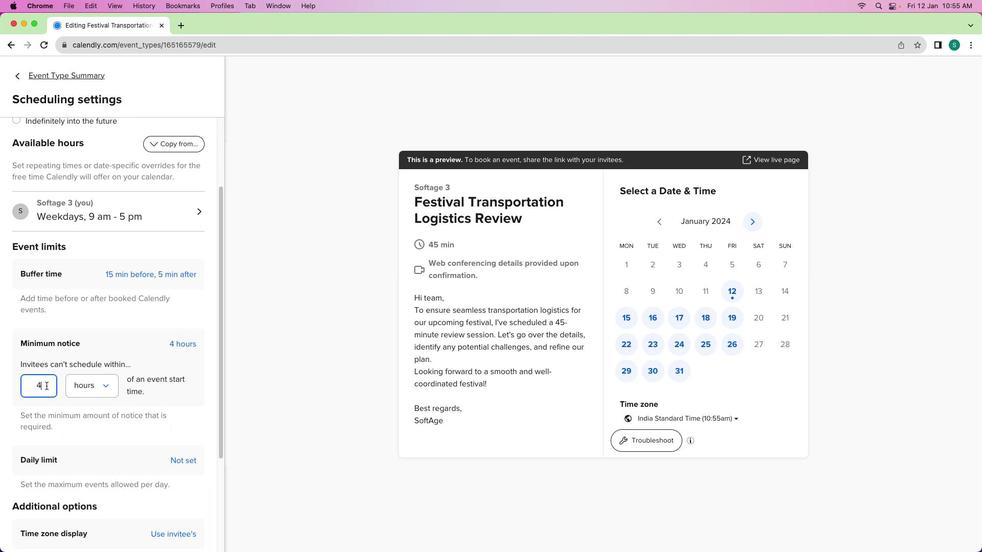 
Action: Mouse pressed left at (47, 386)
Screenshot: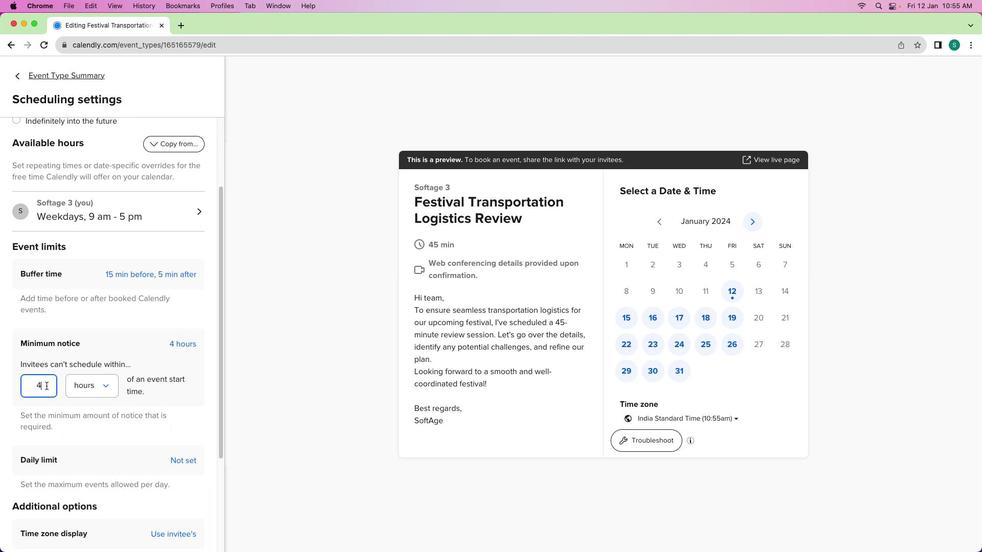 
Action: Mouse moved to (38, 388)
Screenshot: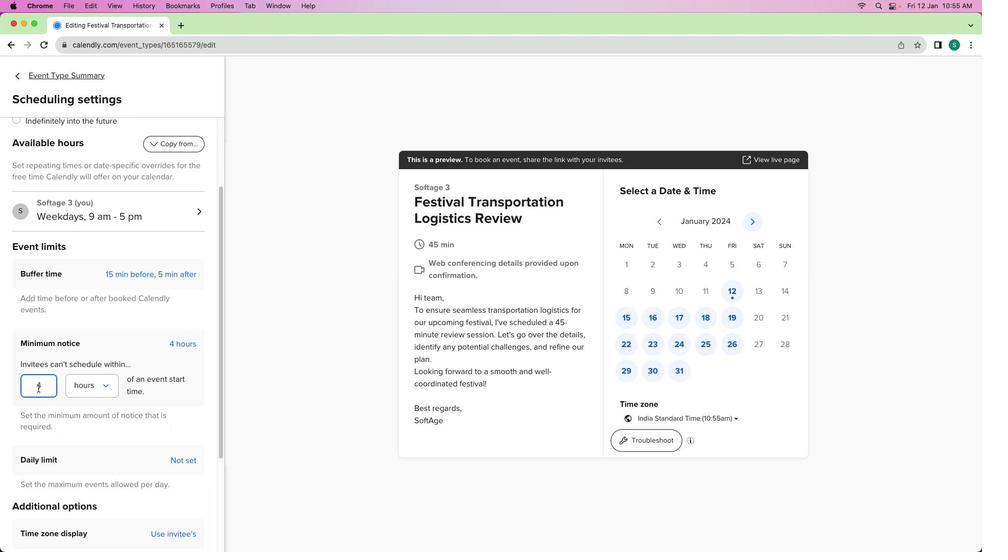 
Action: Key pressed Key.backspace'2'
Screenshot: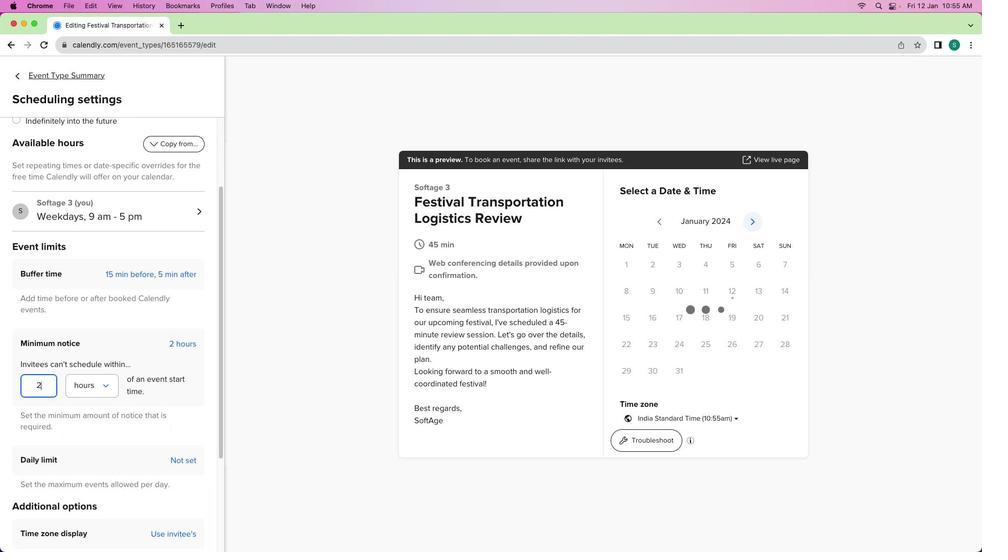 
Action: Mouse scrolled (38, 388) with delta (0, 0)
Screenshot: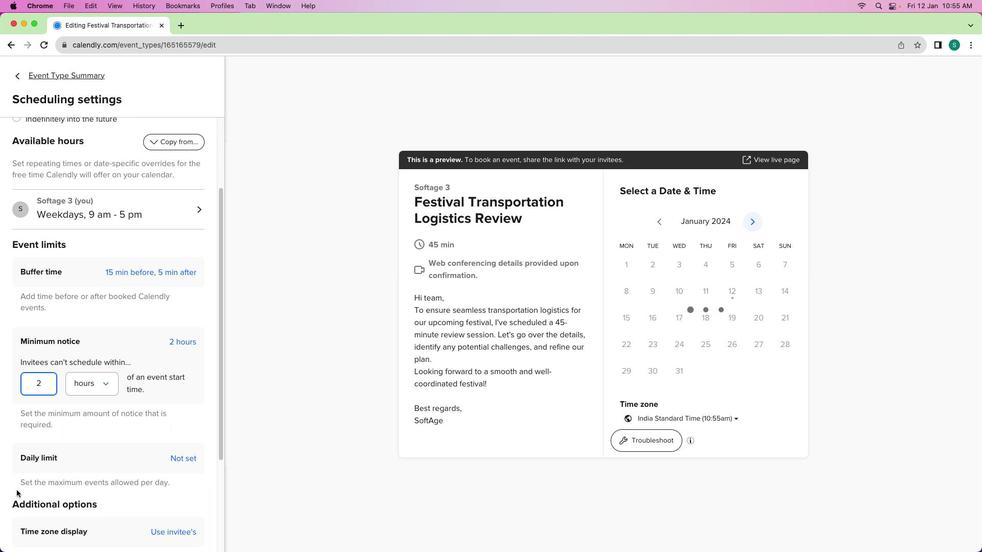 
Action: Mouse moved to (100, 518)
Screenshot: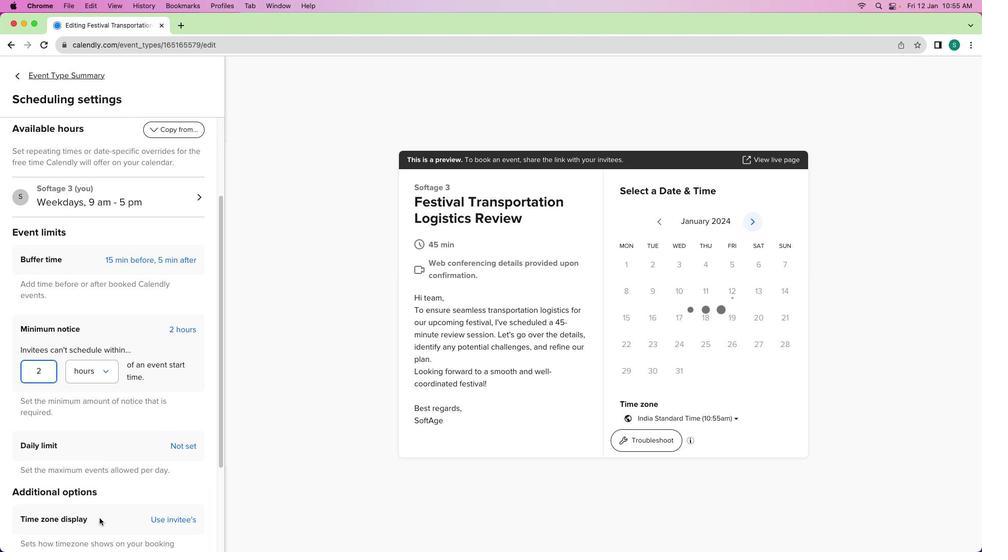 
Action: Mouse scrolled (100, 518) with delta (0, 0)
Screenshot: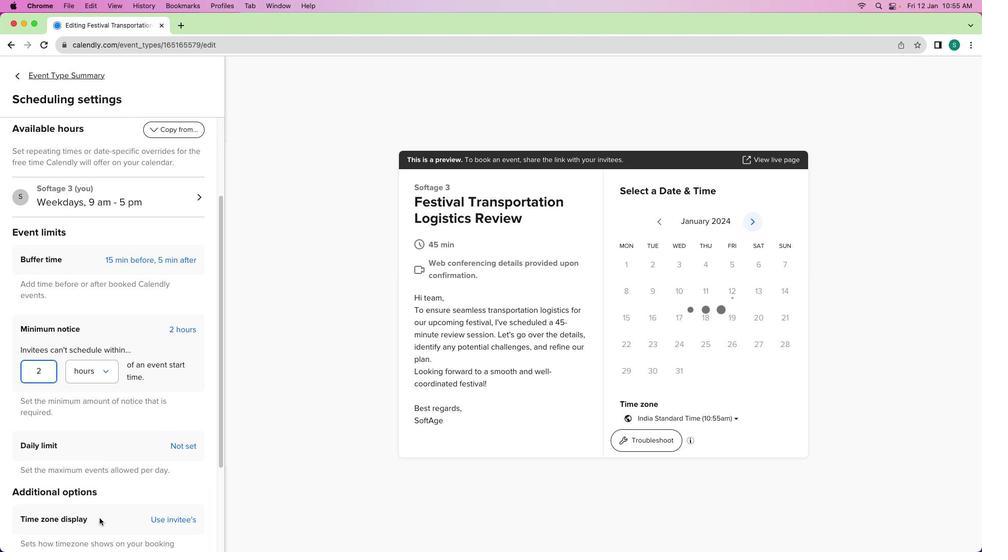 
Action: Mouse scrolled (100, 518) with delta (0, 0)
Screenshot: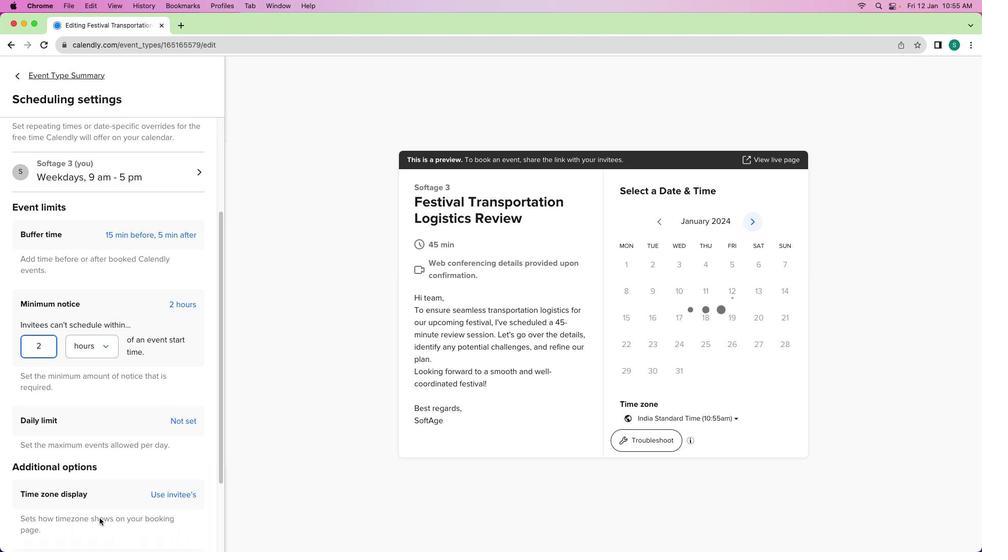 
Action: Mouse scrolled (100, 518) with delta (0, 0)
Screenshot: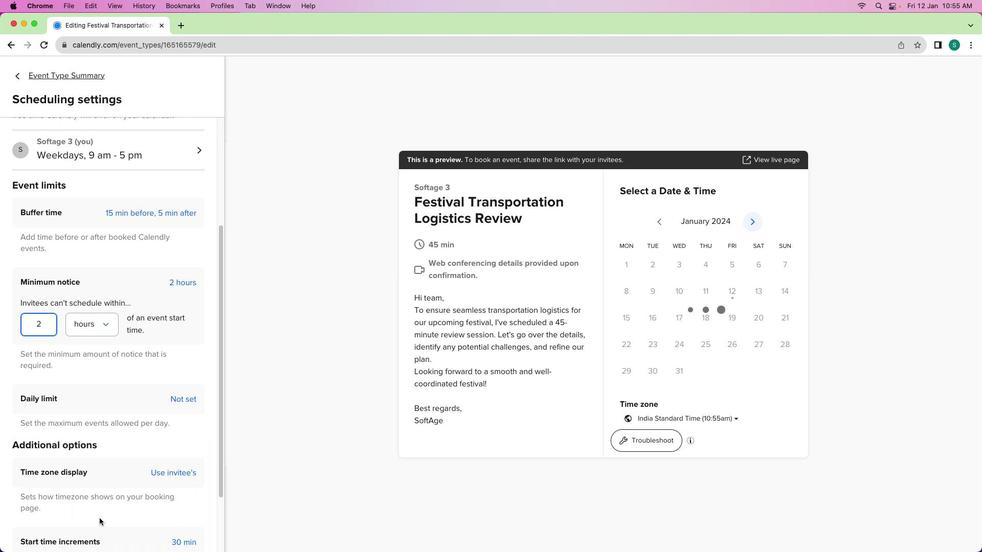
Action: Mouse scrolled (100, 518) with delta (0, 0)
Screenshot: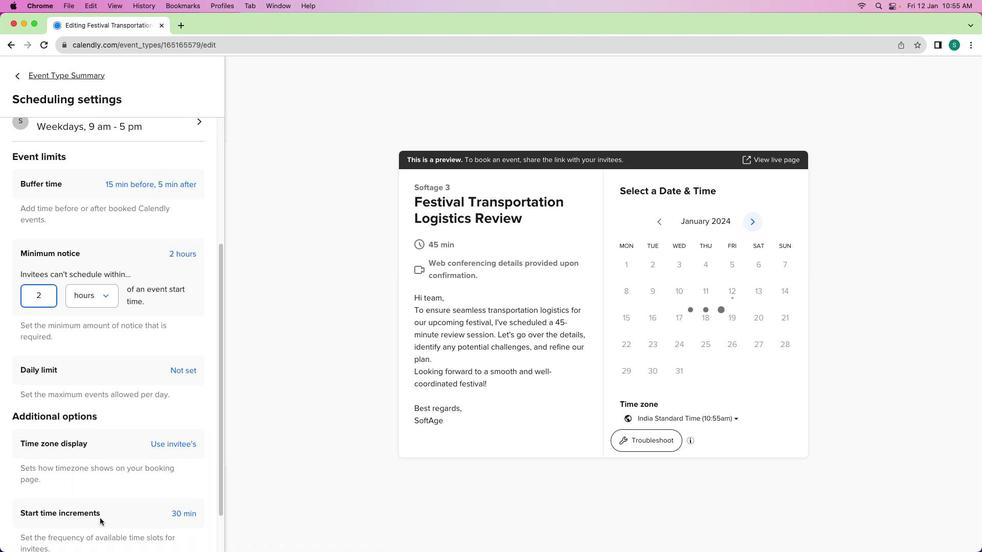 
Action: Mouse moved to (100, 518)
Screenshot: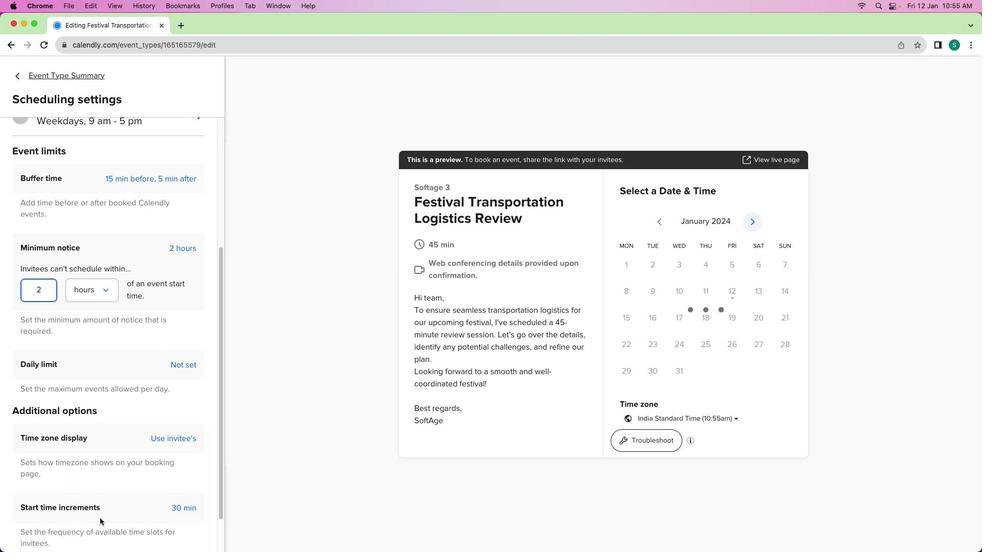 
Action: Mouse scrolled (100, 518) with delta (0, 0)
Screenshot: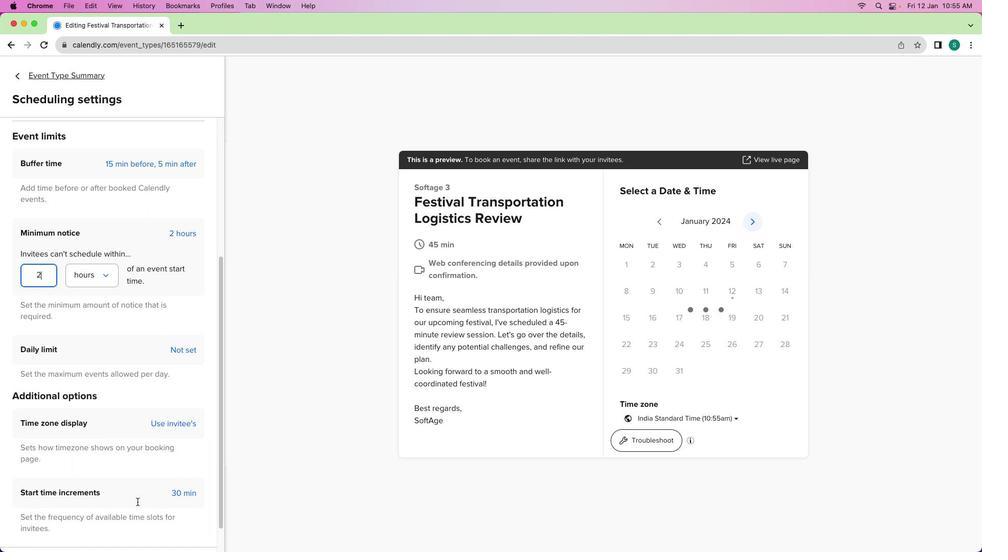 
Action: Mouse scrolled (100, 518) with delta (0, 0)
Screenshot: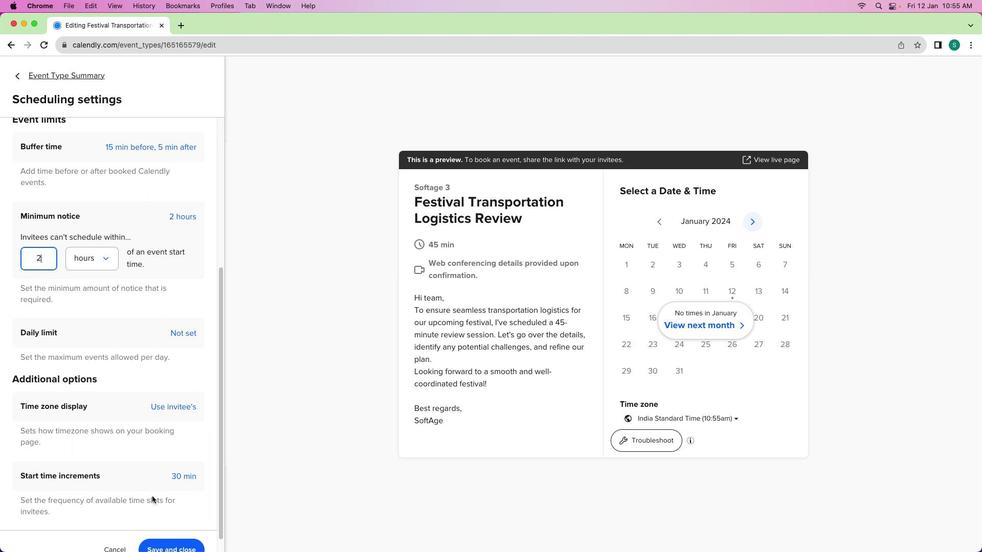
Action: Mouse scrolled (100, 518) with delta (0, 0)
Screenshot: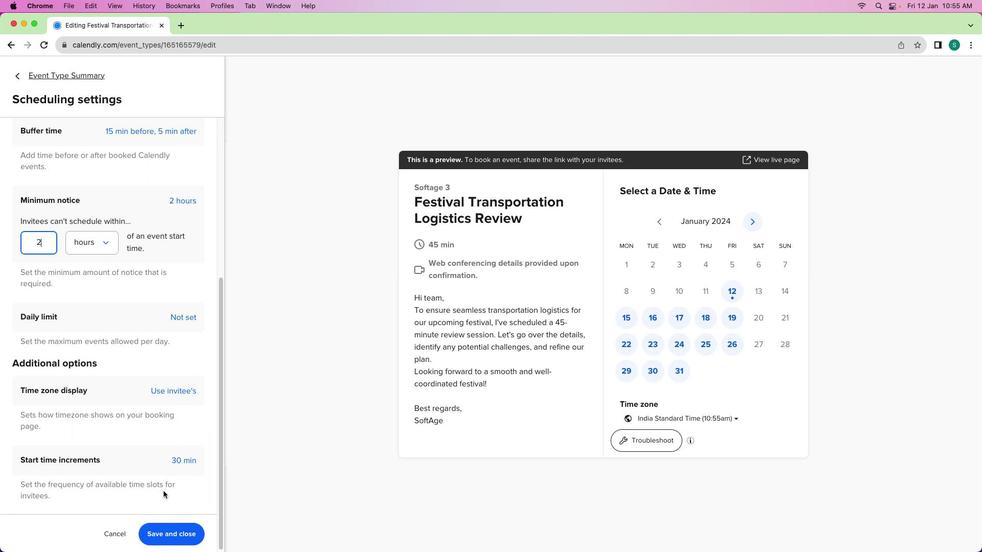 
Action: Mouse moved to (190, 457)
Screenshot: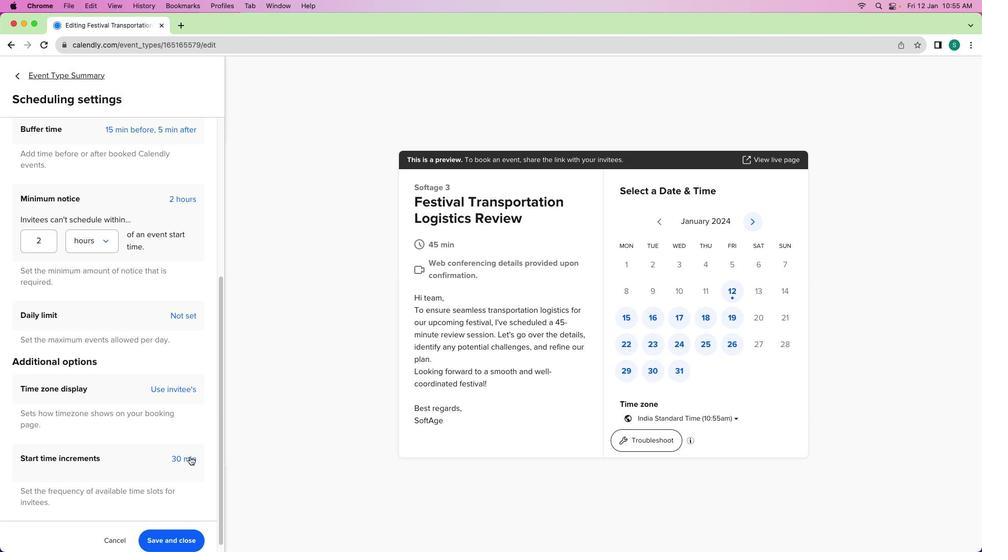 
Action: Mouse pressed left at (190, 457)
Screenshot: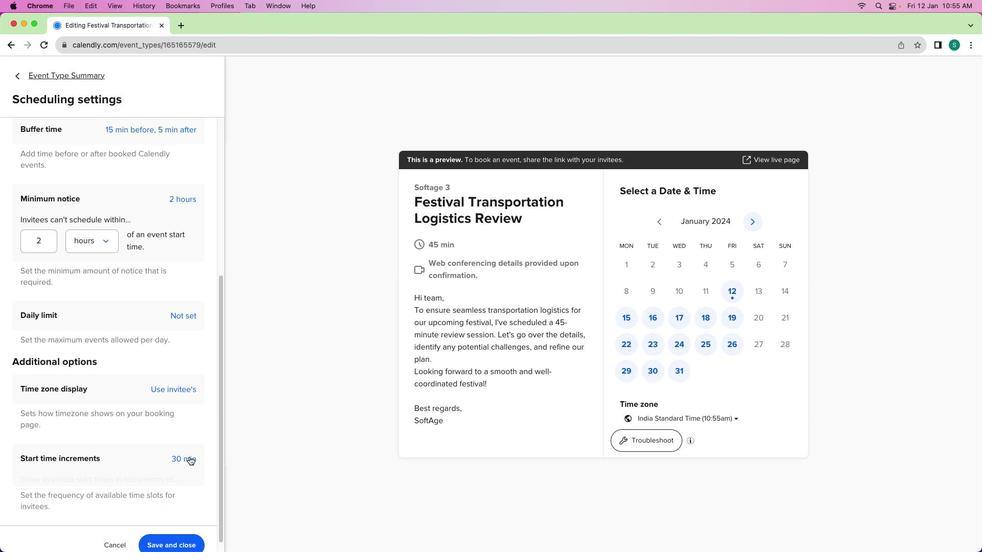 
Action: Mouse moved to (113, 498)
Screenshot: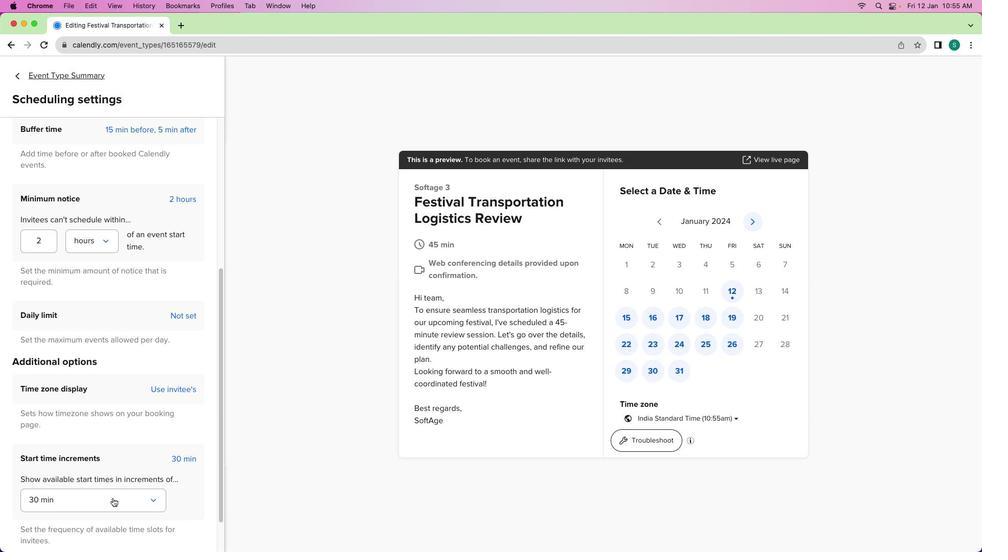 
Action: Mouse pressed left at (113, 498)
Screenshot: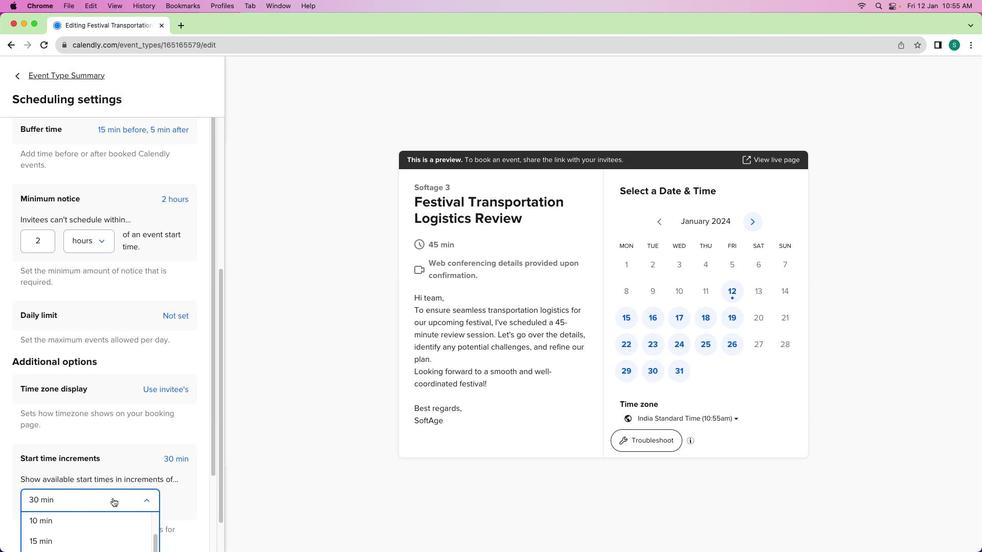 
Action: Mouse moved to (113, 498)
Screenshot: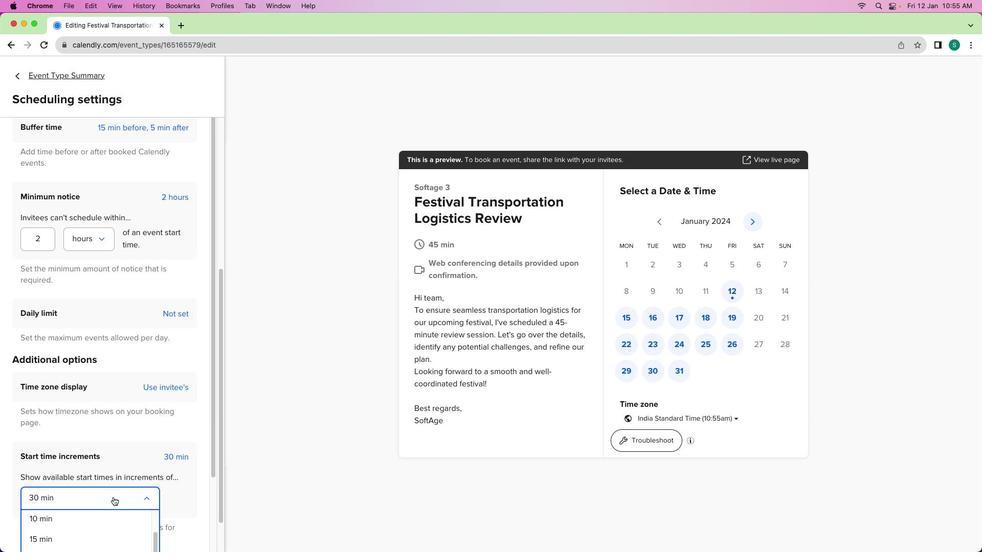 
Action: Mouse scrolled (113, 498) with delta (0, 0)
Screenshot: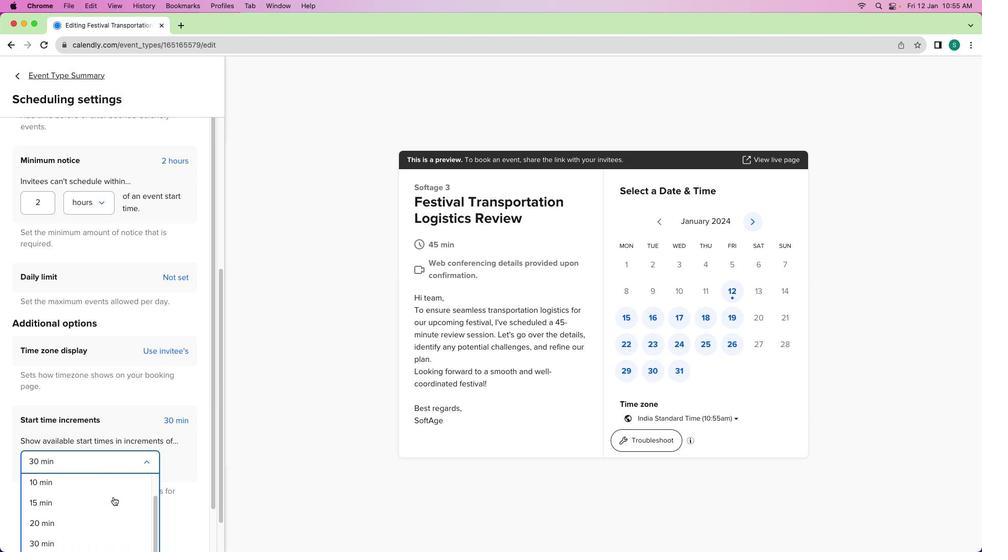 
Action: Mouse scrolled (113, 498) with delta (0, 0)
Screenshot: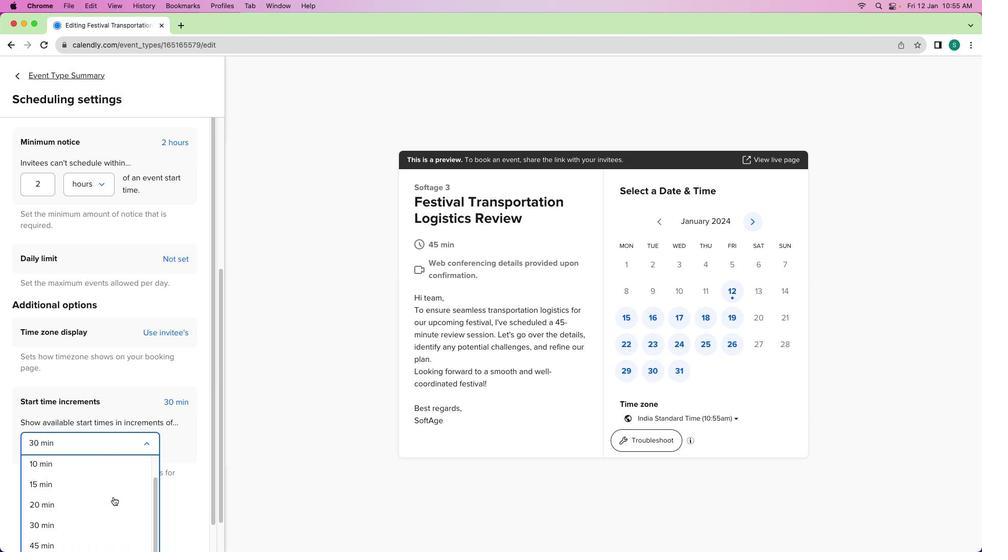 
Action: Mouse scrolled (113, 498) with delta (0, 0)
Screenshot: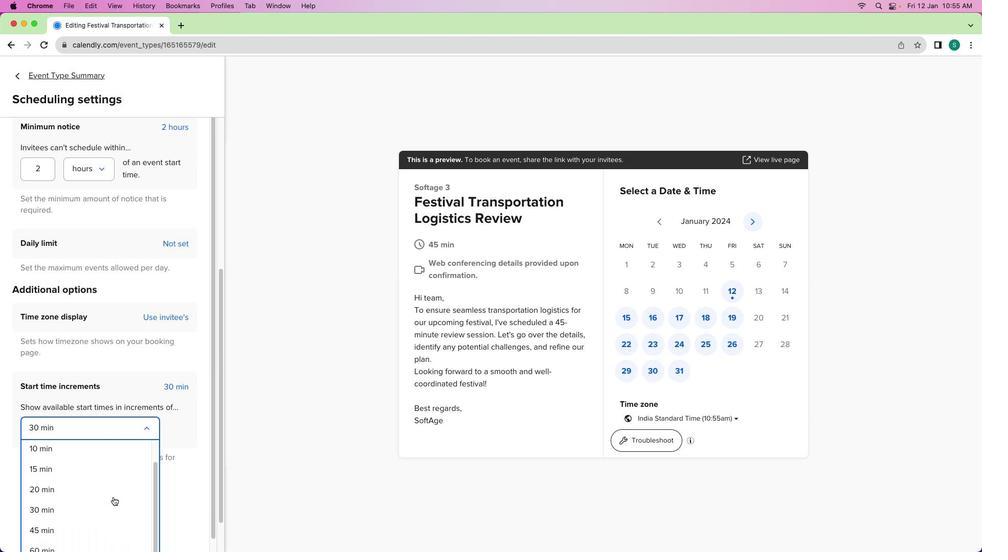 
Action: Mouse scrolled (113, 498) with delta (0, 0)
Screenshot: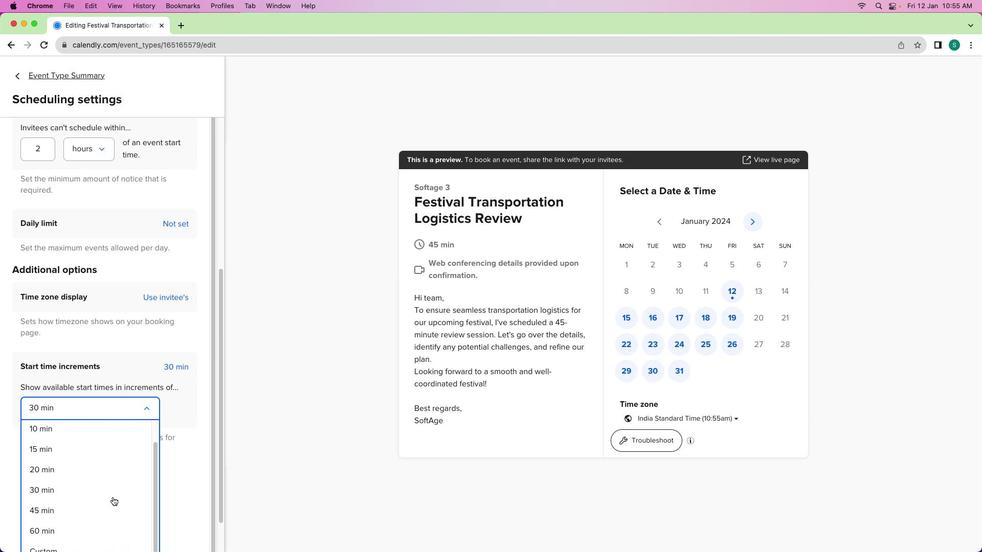 
Action: Mouse moved to (68, 434)
Screenshot: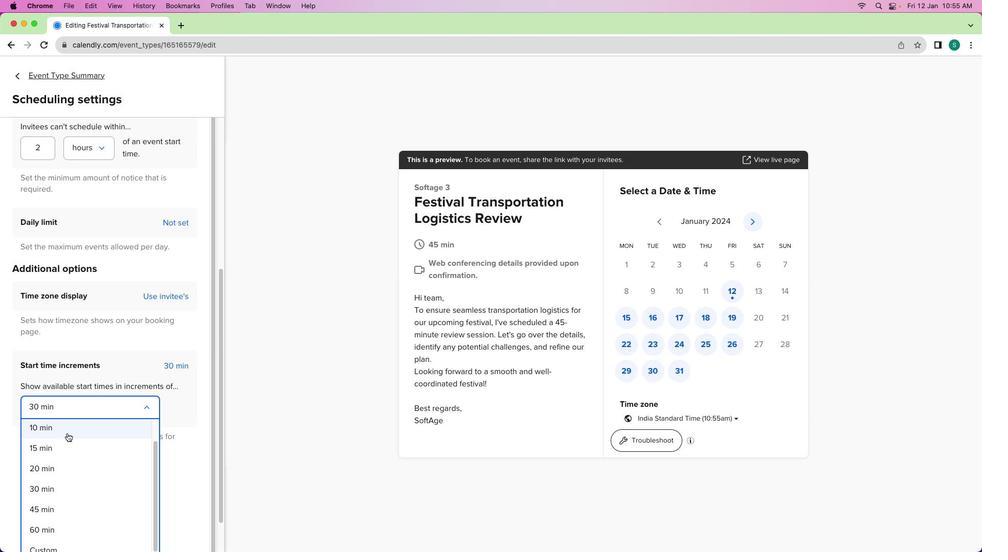 
Action: Mouse pressed left at (68, 434)
Screenshot: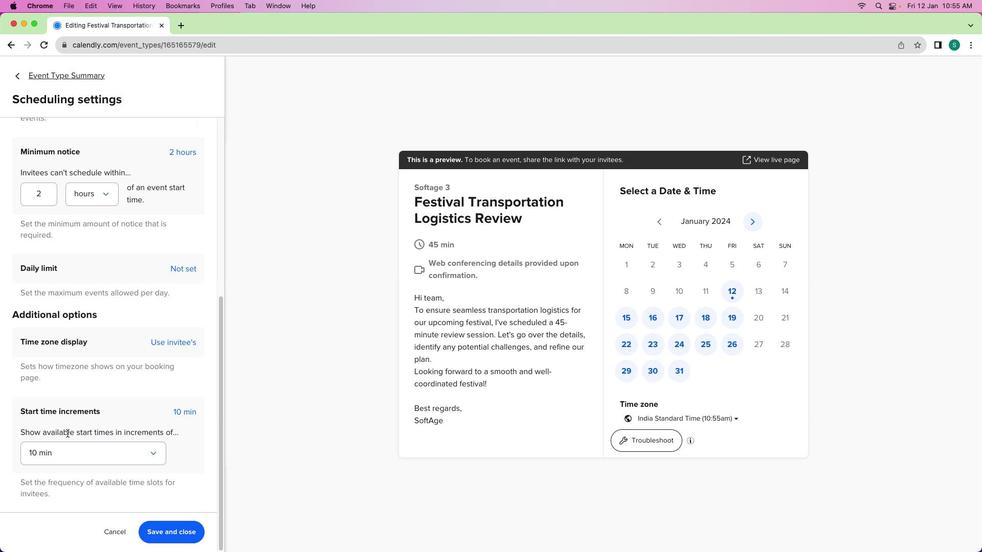 
Action: Mouse moved to (170, 525)
Screenshot: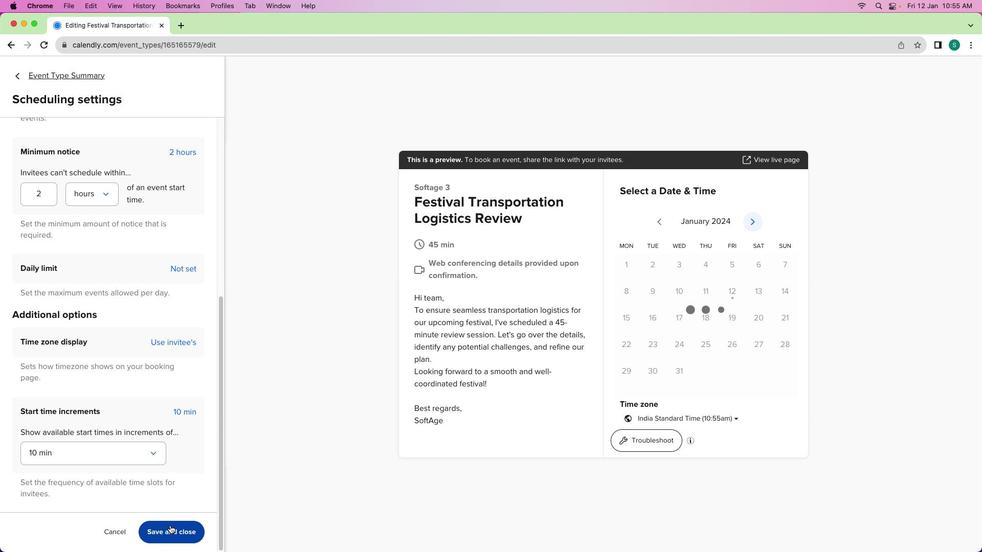 
Action: Mouse pressed left at (170, 525)
Screenshot: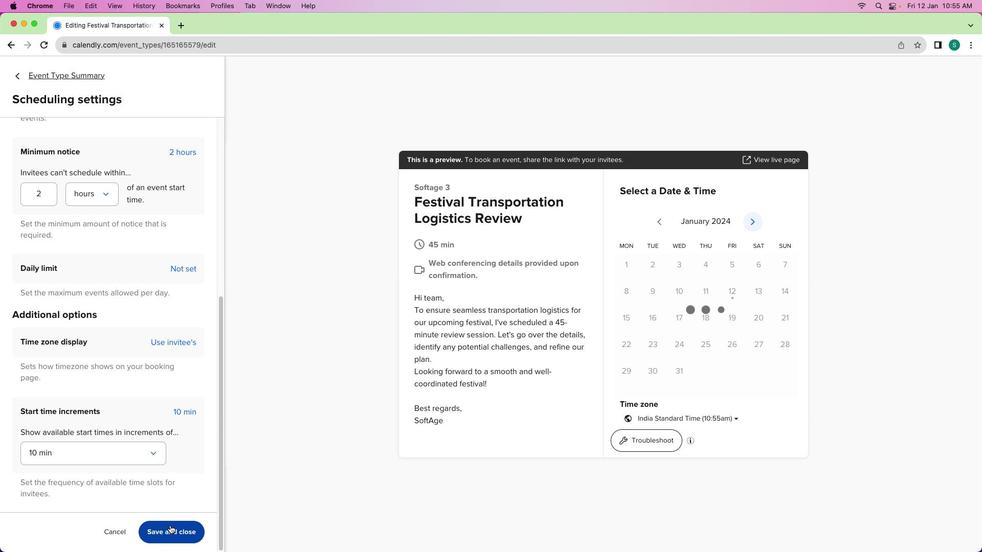 
Action: Mouse moved to (32, 73)
Screenshot: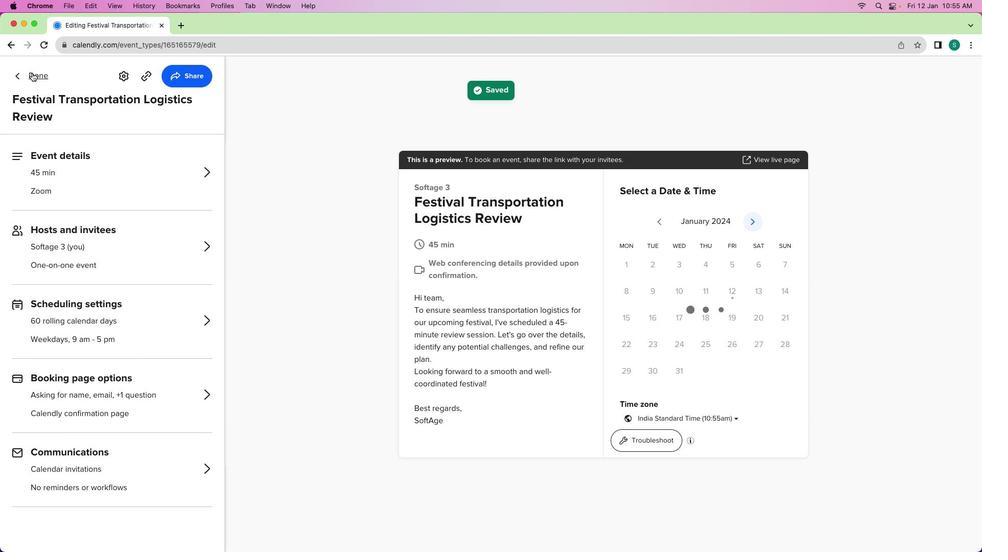 
Action: Mouse pressed left at (32, 73)
Screenshot: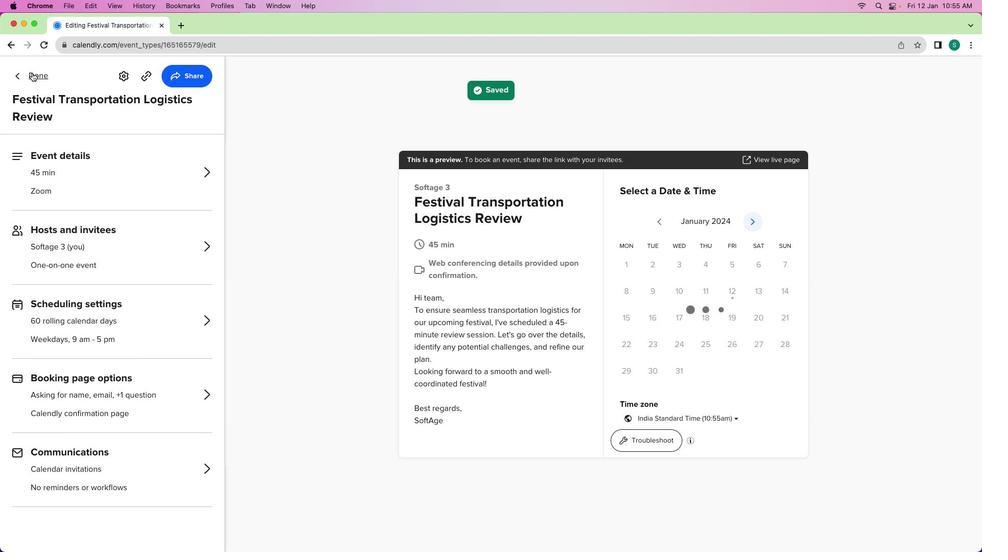 
Action: Mouse moved to (374, 306)
Screenshot: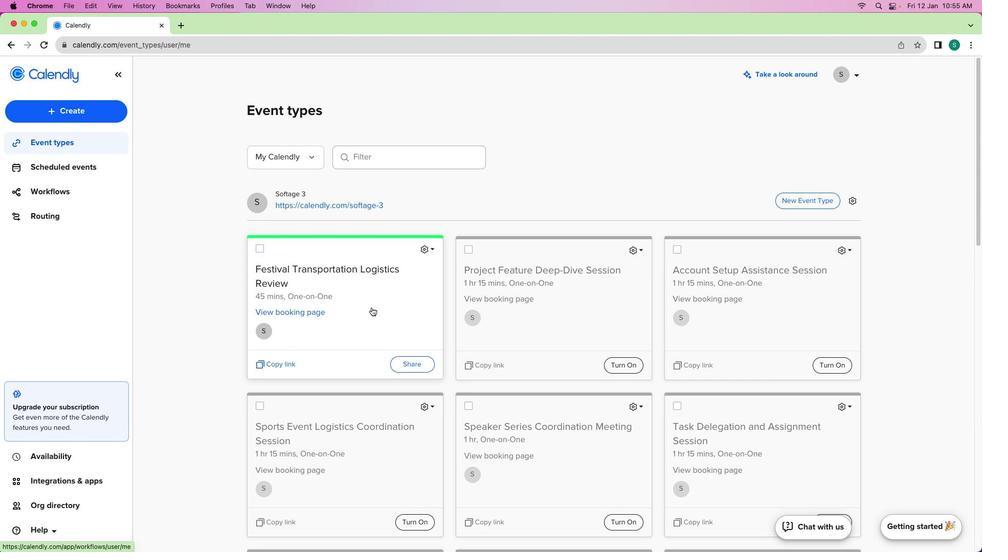
